 Task: Send an email with the signature Isabelle Ramirez with the subject Request for feedback on a research project and the message Please let me know if there are any changes to the project timeline. from softage.2@softage.net to softage.4@softage.net with an attached image file Email_header_image.jpg and move the email from Sent Items to the folder Holiday cards
Action: Mouse moved to (784, 472)
Screenshot: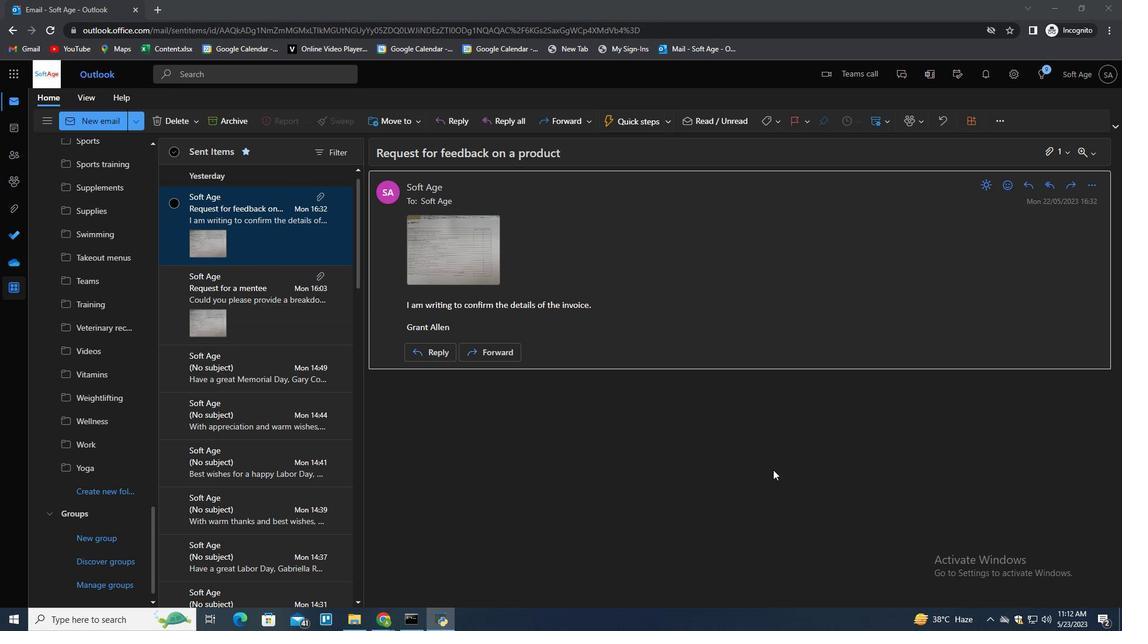 
Action: Mouse pressed left at (784, 472)
Screenshot: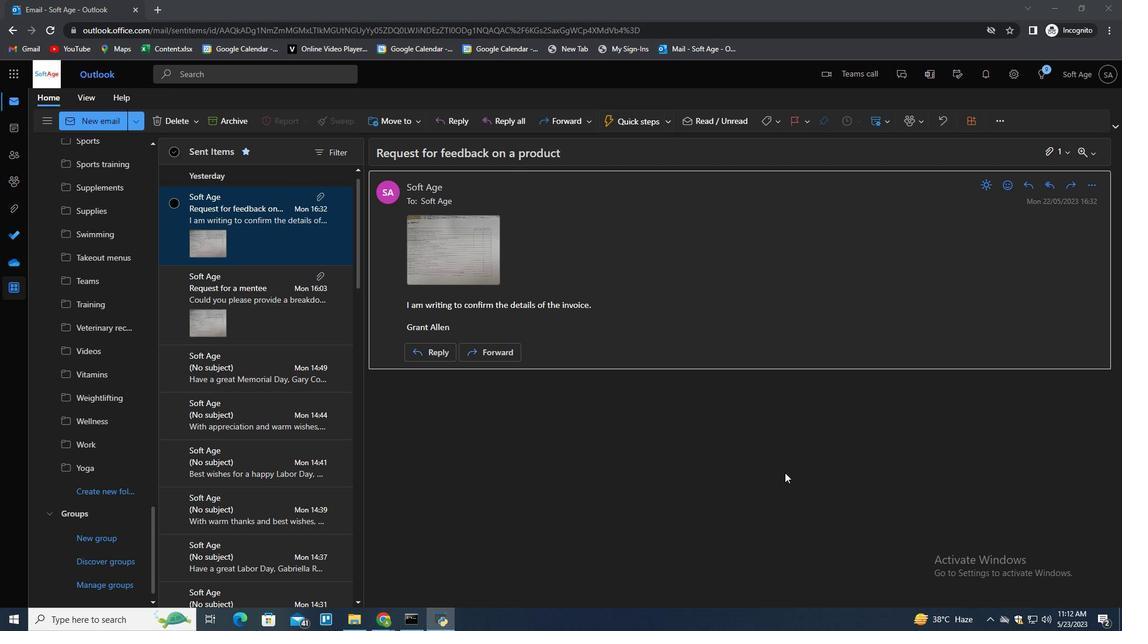 
Action: Key pressed n
Screenshot: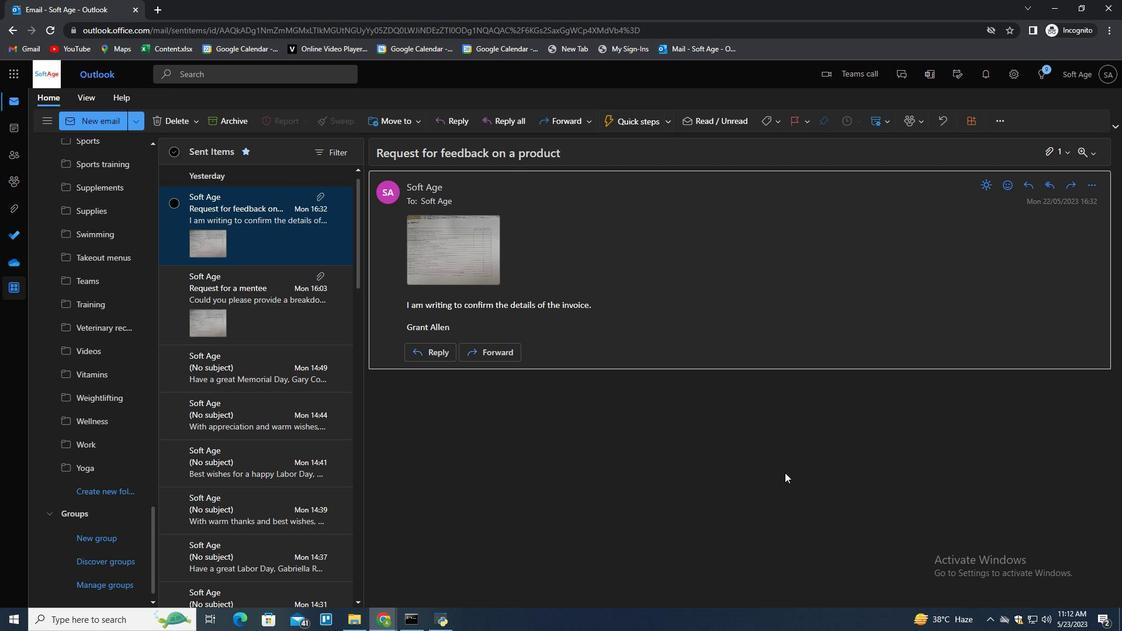 
Action: Mouse moved to (793, 123)
Screenshot: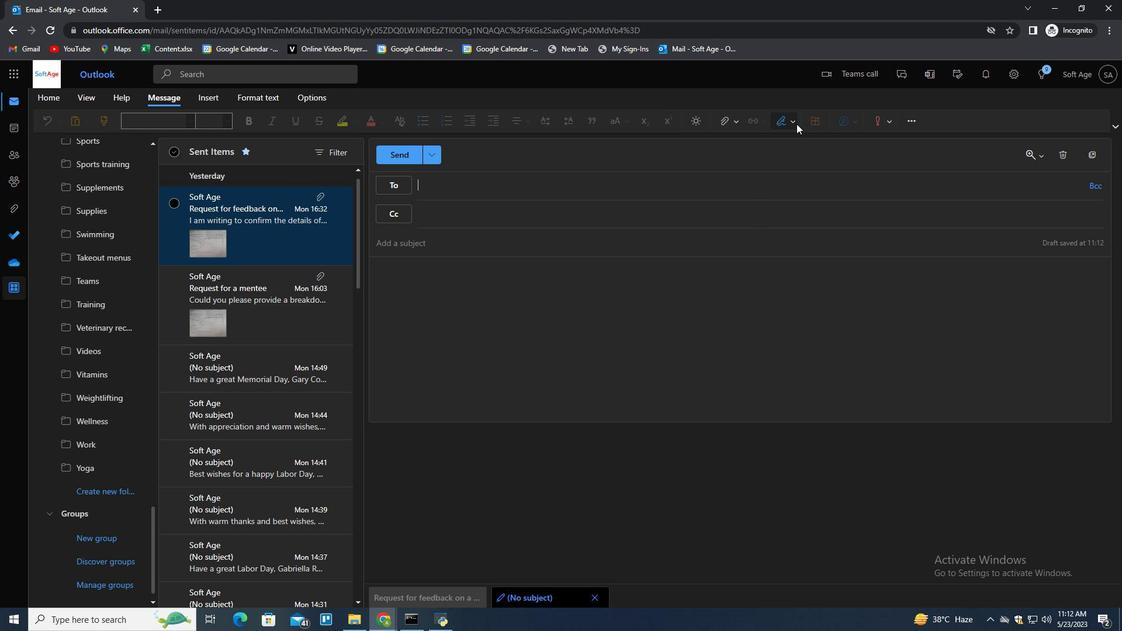 
Action: Mouse pressed left at (793, 123)
Screenshot: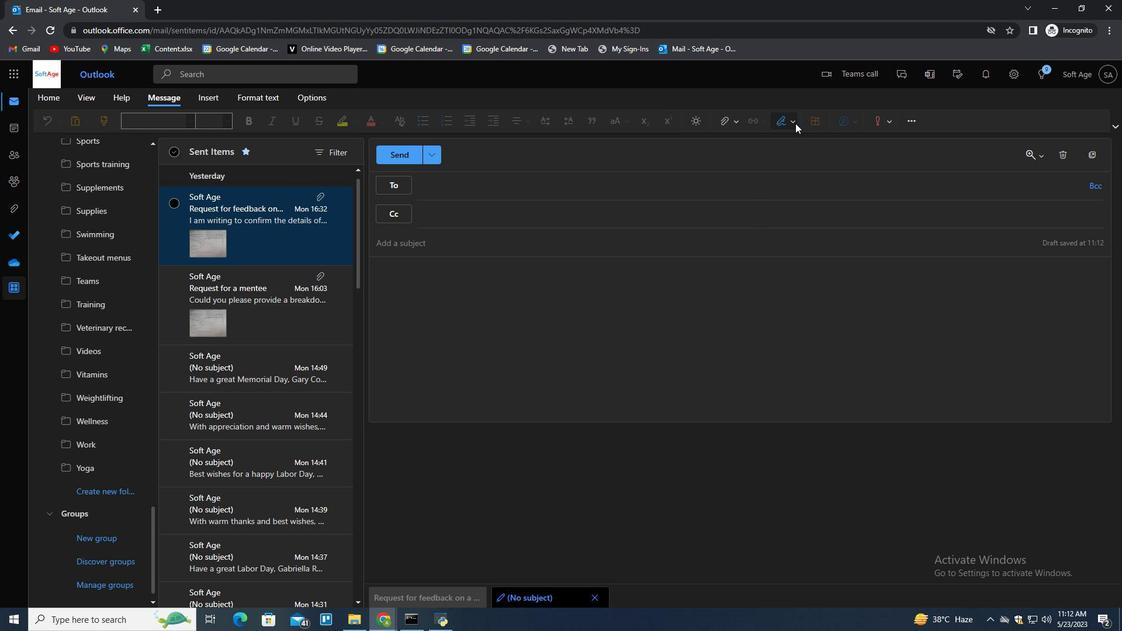 
Action: Mouse moved to (769, 168)
Screenshot: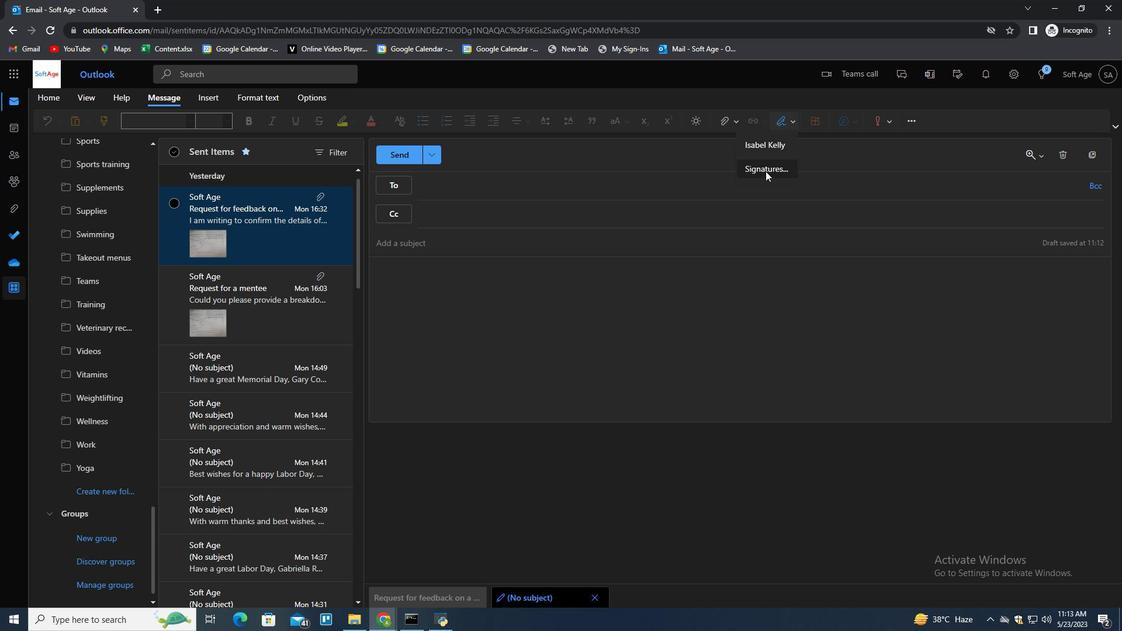 
Action: Mouse pressed left at (769, 168)
Screenshot: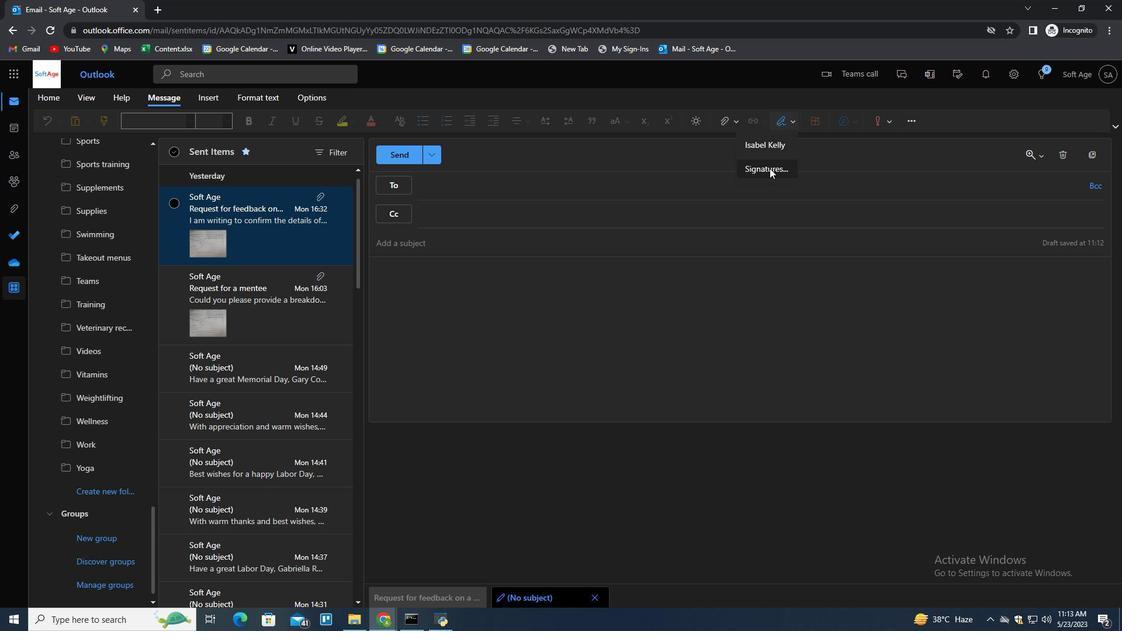 
Action: Mouse moved to (790, 207)
Screenshot: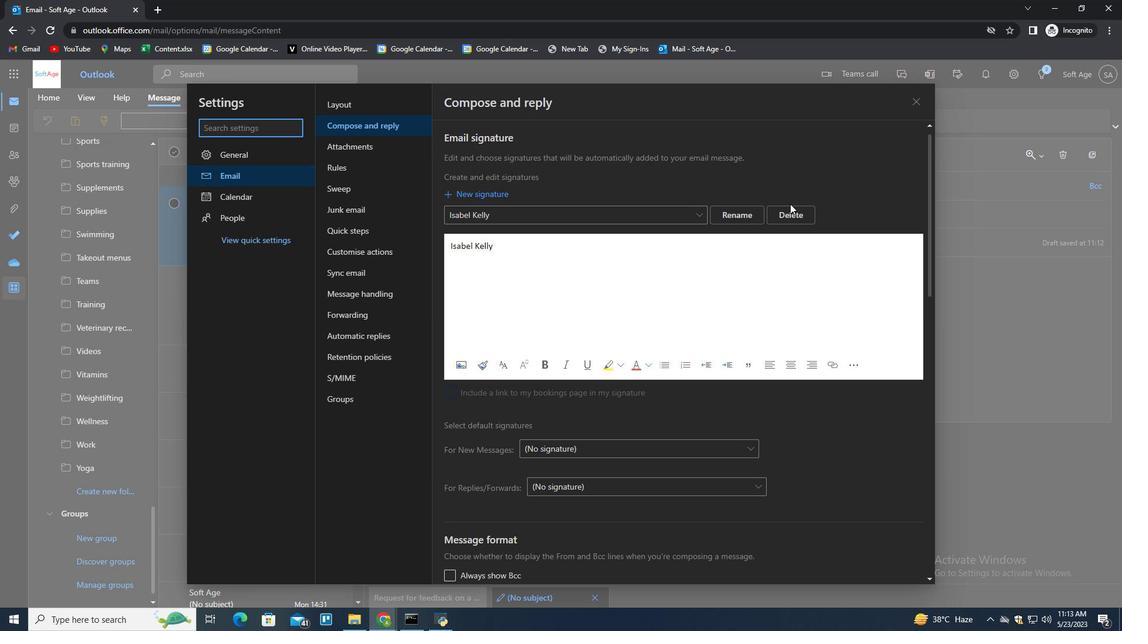 
Action: Mouse pressed left at (790, 207)
Screenshot: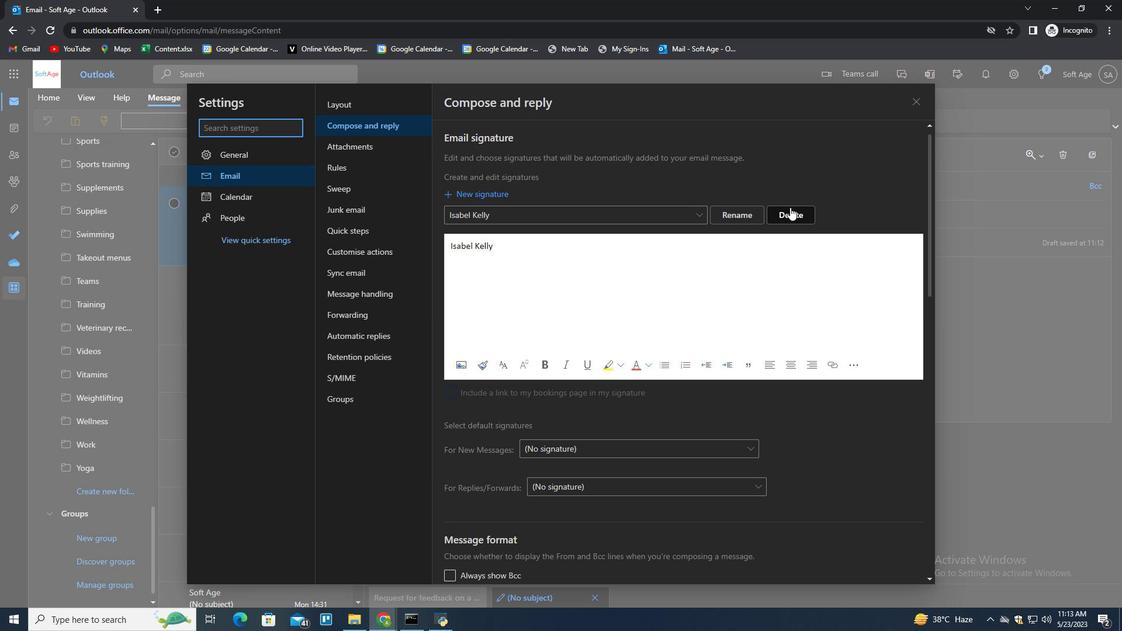
Action: Mouse moved to (790, 210)
Screenshot: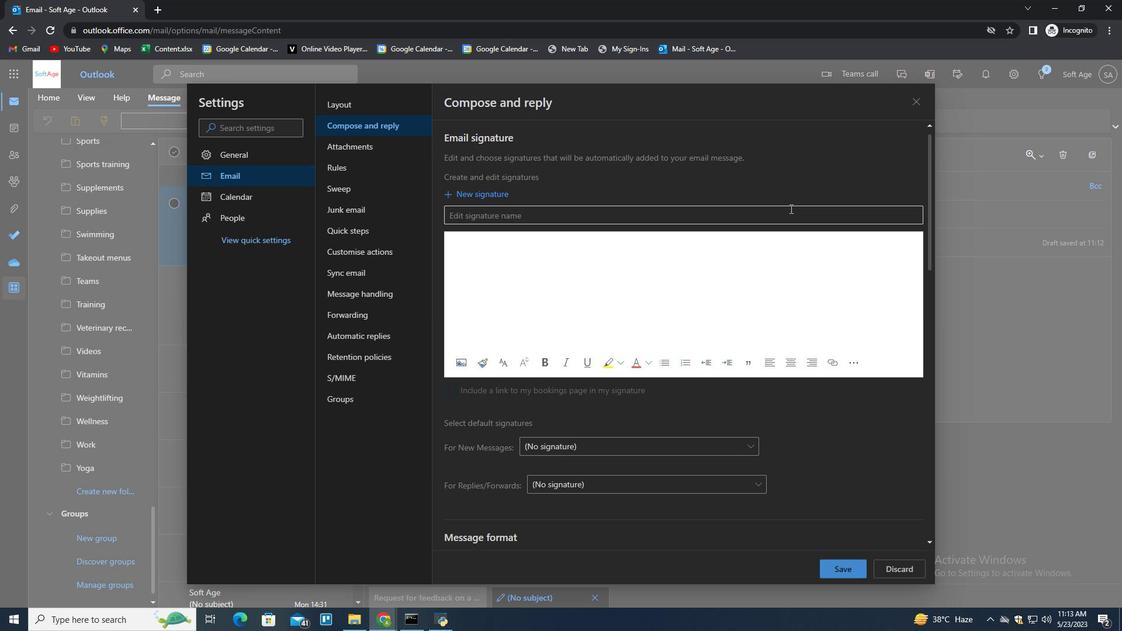 
Action: Mouse pressed left at (790, 210)
Screenshot: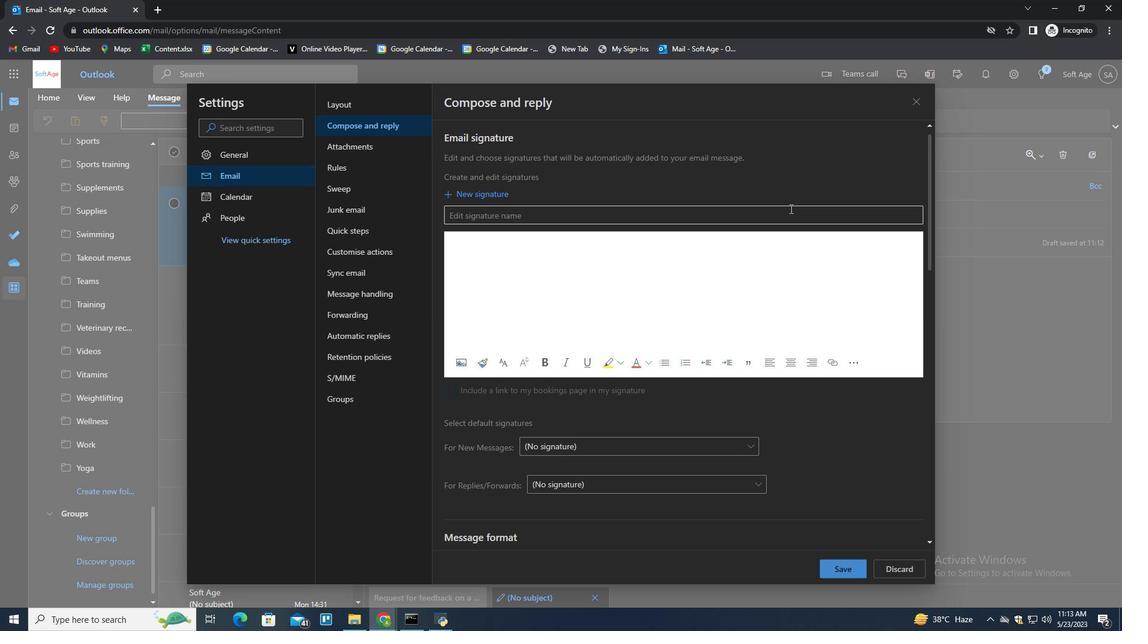 
Action: Key pressed <Key.shift>Isabelle<Key.space><Key.shift>Ramirez<Key.caps_lock><Key.caps_lock><Key.tab><Key.shift>Isabelle<Key.space><Key.shift>Ramirez
Screenshot: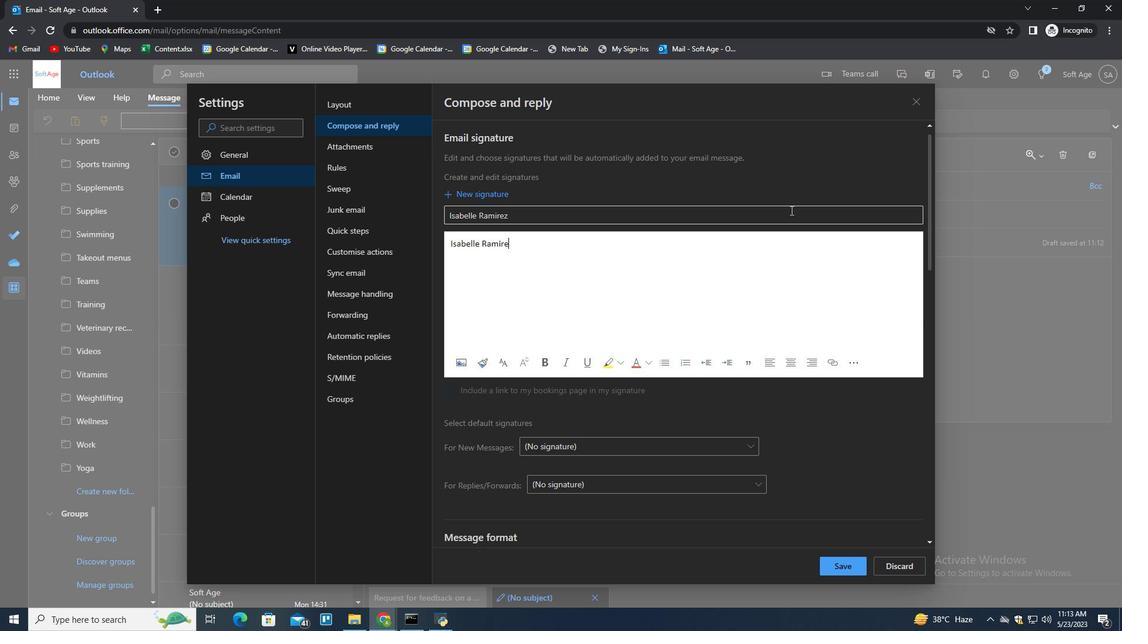 
Action: Mouse moved to (840, 559)
Screenshot: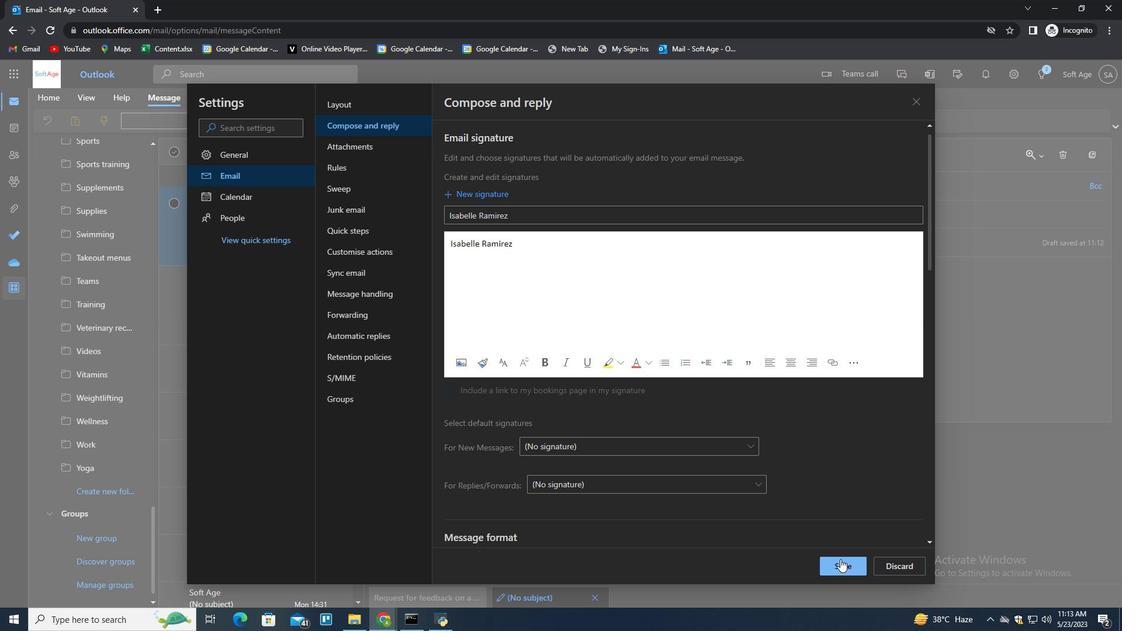 
Action: Mouse pressed left at (840, 559)
Screenshot: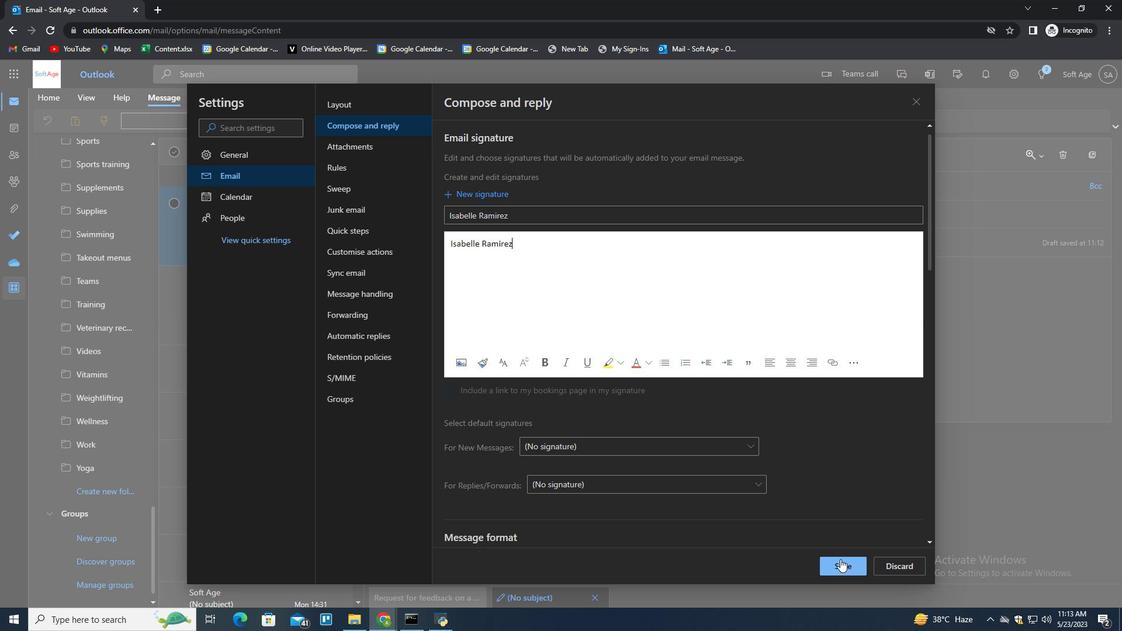 
Action: Mouse moved to (995, 353)
Screenshot: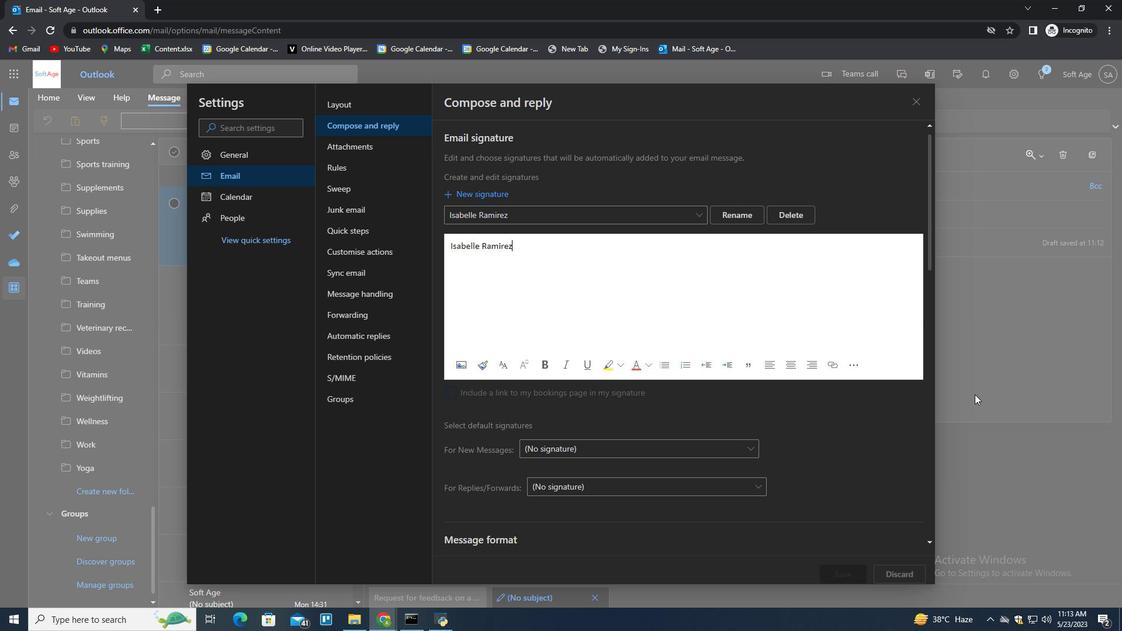 
Action: Mouse pressed left at (995, 353)
Screenshot: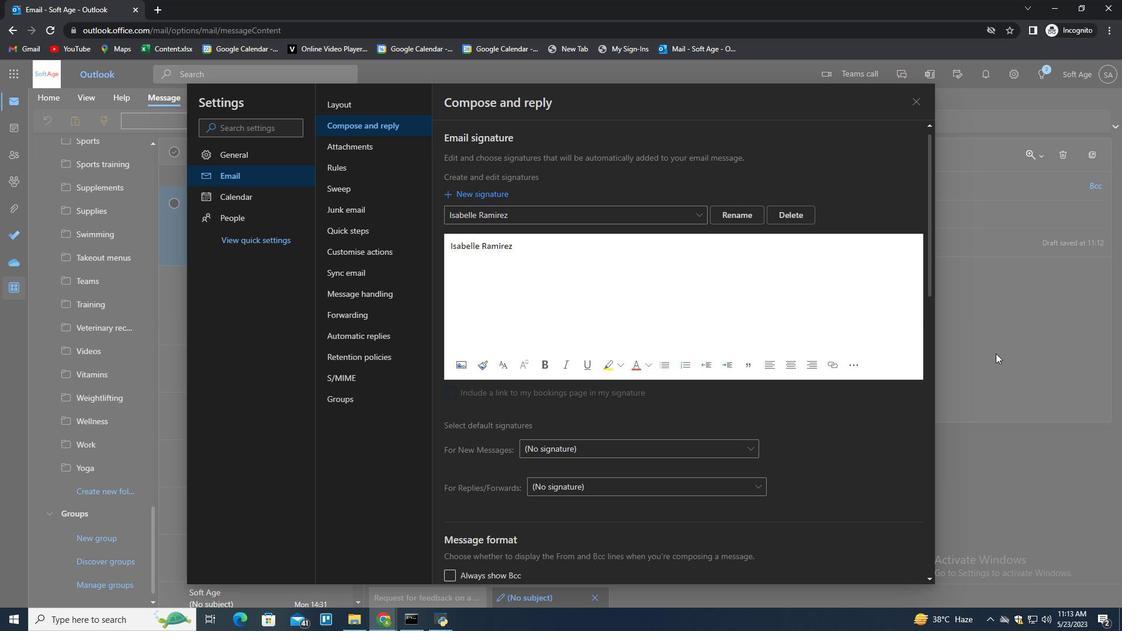 
Action: Mouse moved to (790, 121)
Screenshot: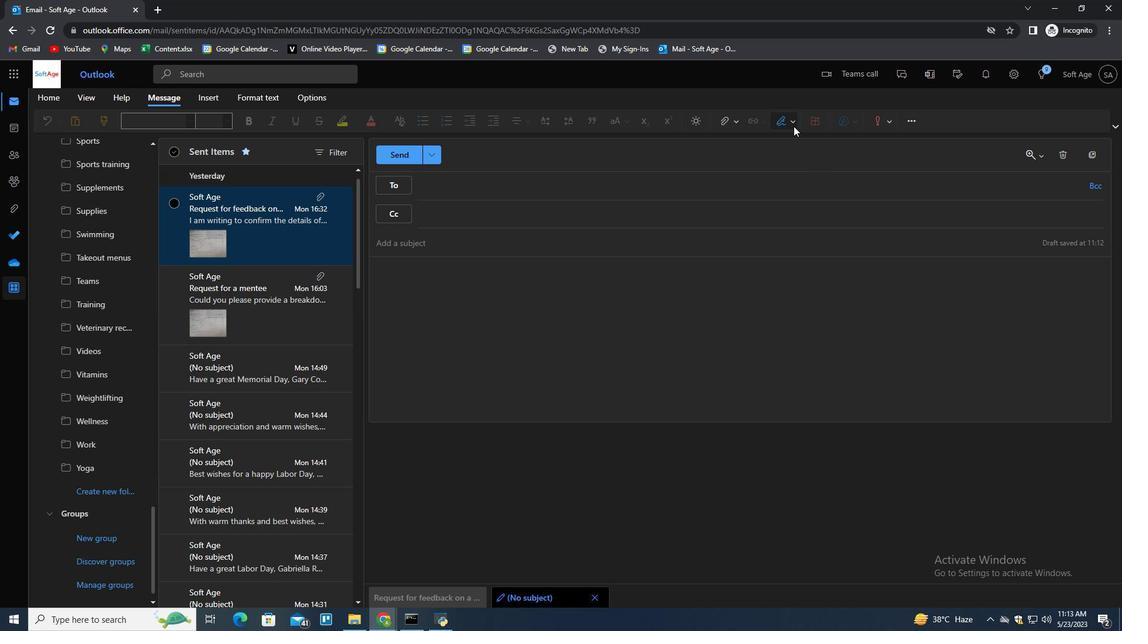 
Action: Mouse pressed left at (790, 121)
Screenshot: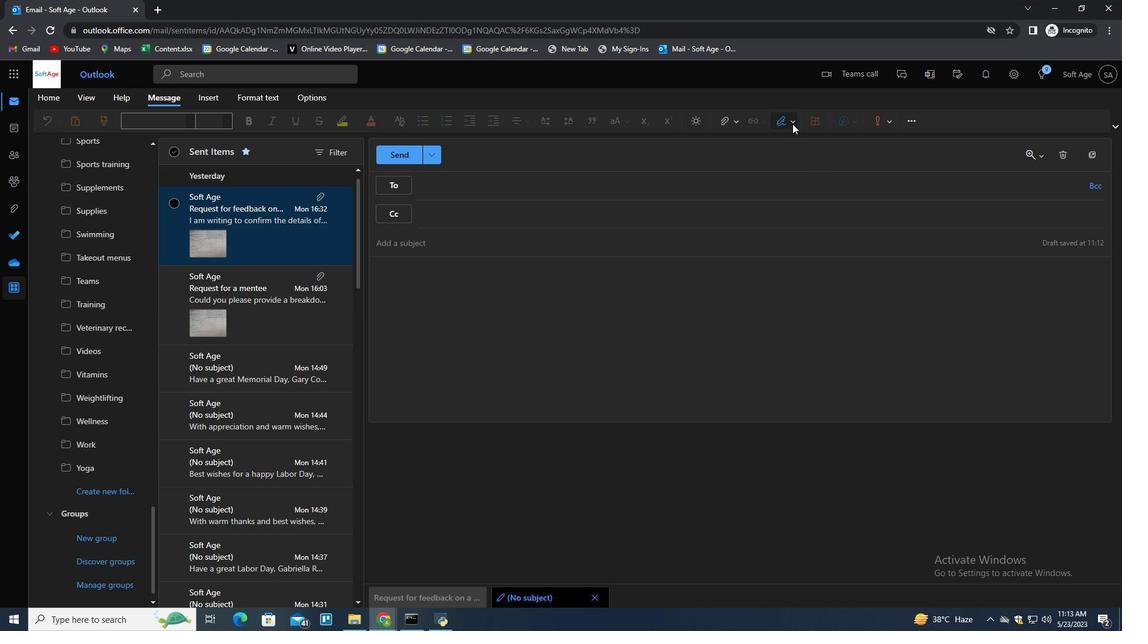 
Action: Mouse moved to (776, 140)
Screenshot: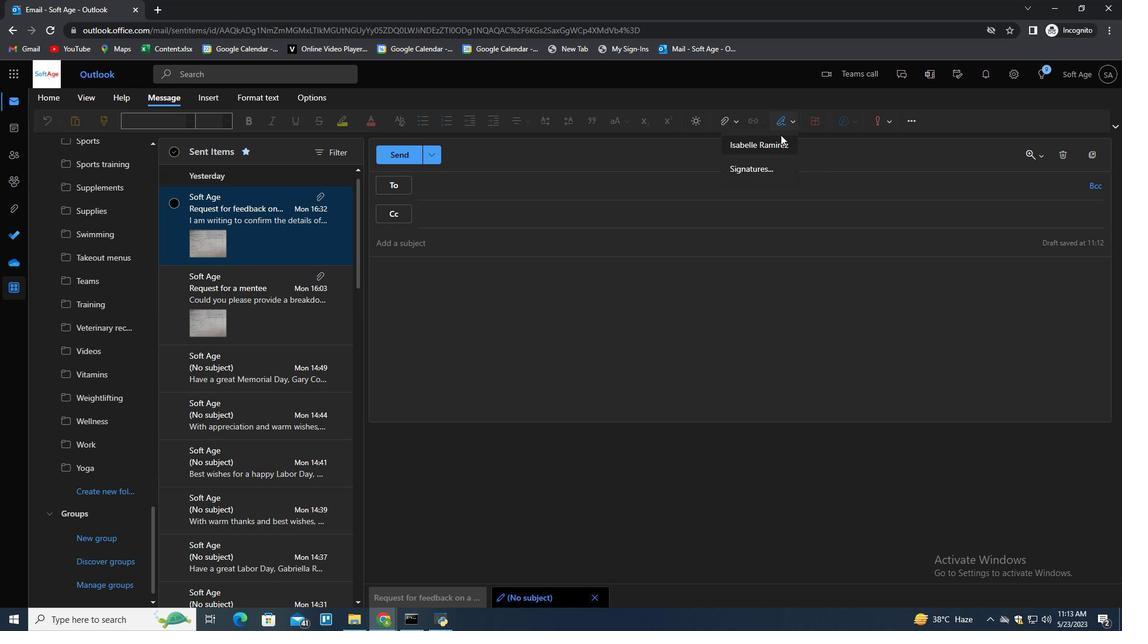 
Action: Mouse pressed left at (776, 140)
Screenshot: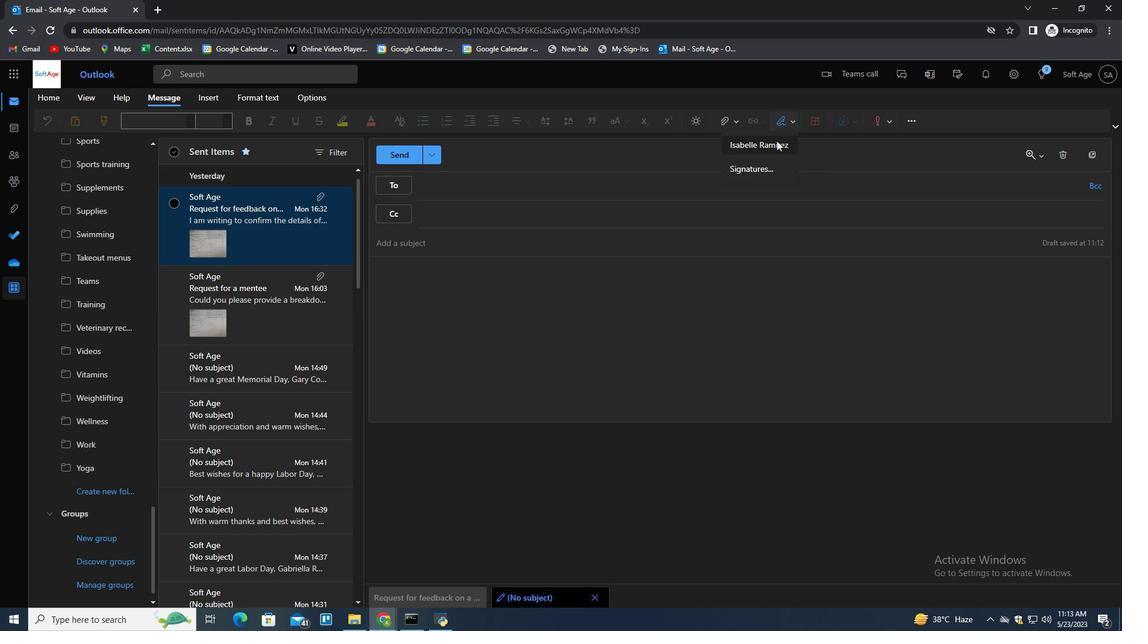 
Action: Mouse moved to (434, 240)
Screenshot: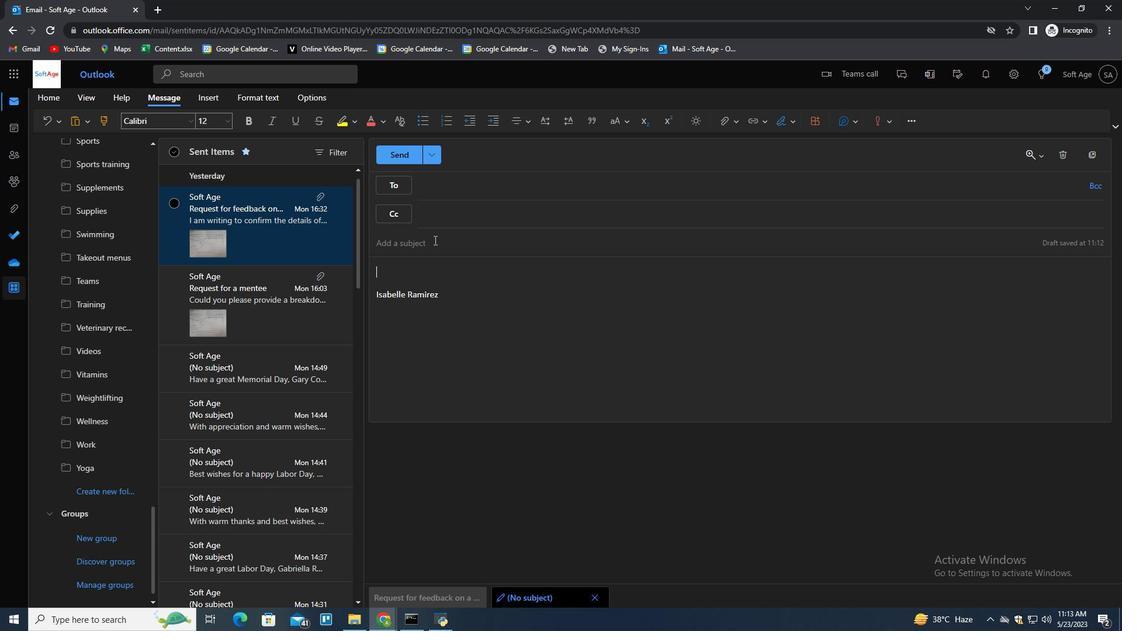 
Action: Mouse pressed left at (434, 240)
Screenshot: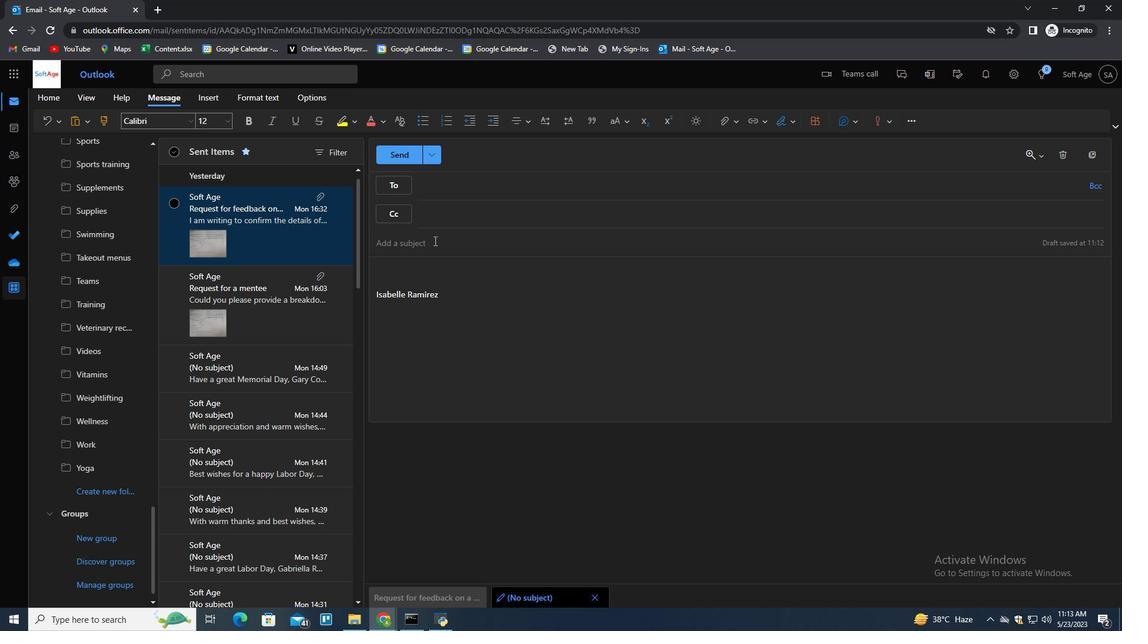 
Action: Key pressed <Key.shift>Request<Key.space>for<Key.space>feedback<Key.space>on<Key.space>a<Key.space>research<Key.space>project<Key.space>an<Key.backspace><Key.backspace><Key.backspace><Key.tab><Key.shift><Key.shift>{<Key.backspace><Key.shift>Please<Key.space>letme<Key.space><Key.backspace><Key.backspace><Key.backspace><Key.backspace>t<Key.space>me<Key.space>kknow<Key.space><Key.backspace><Key.backspace><Key.backspace><Key.backspace><Key.backspace>now<Key.space>if<Key.space>there<Key.space>are<Key.space>any<Key.space>changes<Key.space>to<Key.space>the<Key.space>project<Key.space>timeline.
Screenshot: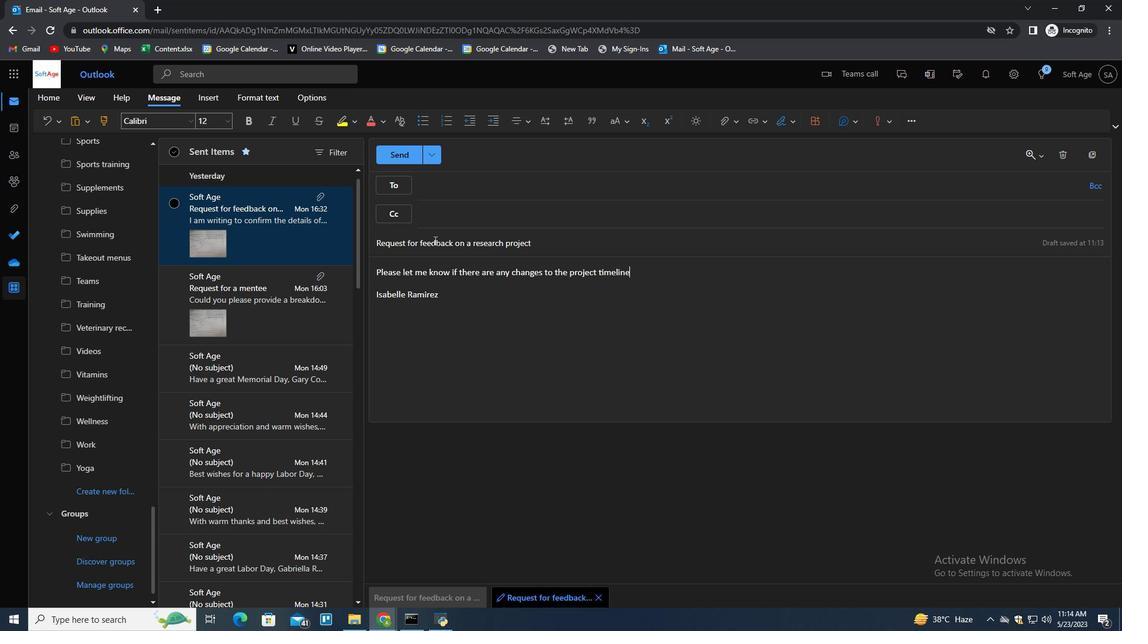 
Action: Mouse moved to (732, 117)
Screenshot: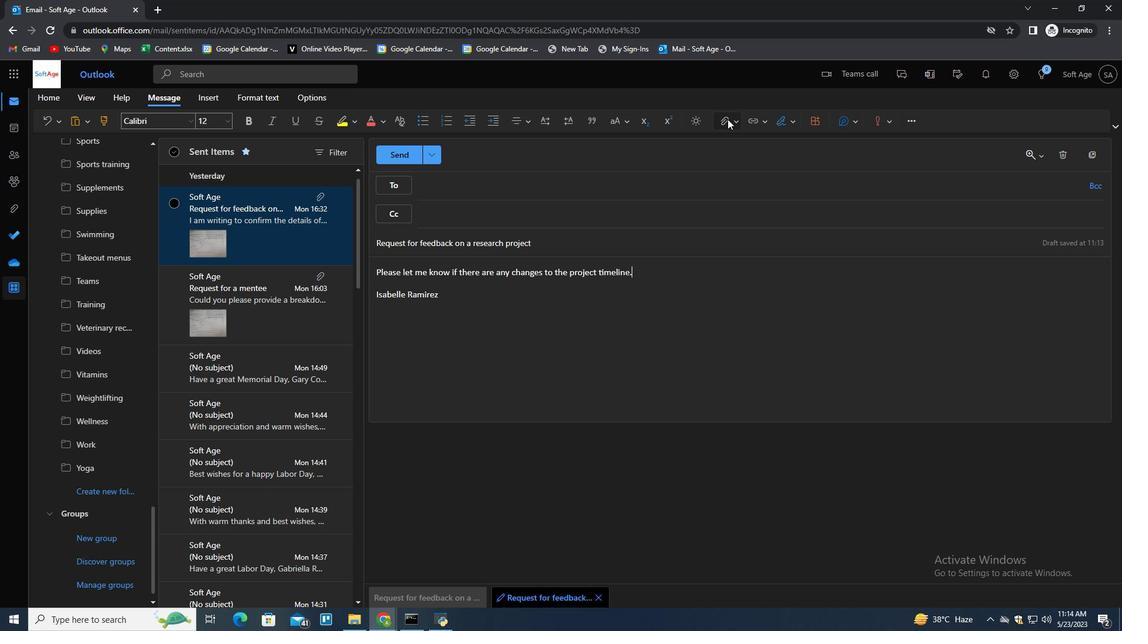 
Action: Mouse pressed left at (732, 117)
Screenshot: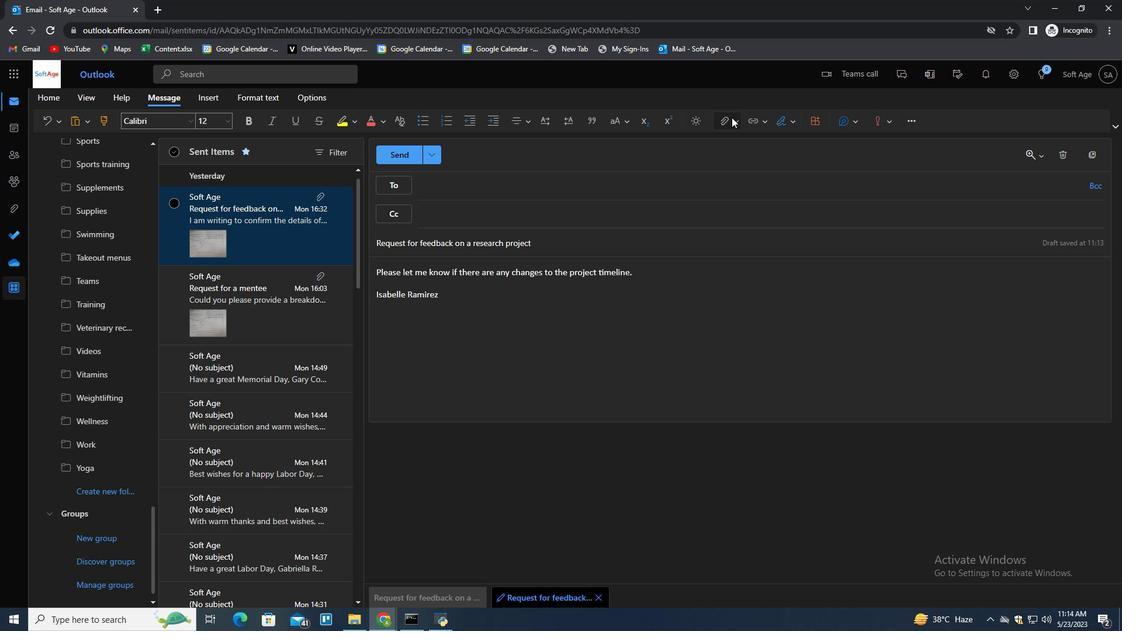 
Action: Mouse moved to (684, 144)
Screenshot: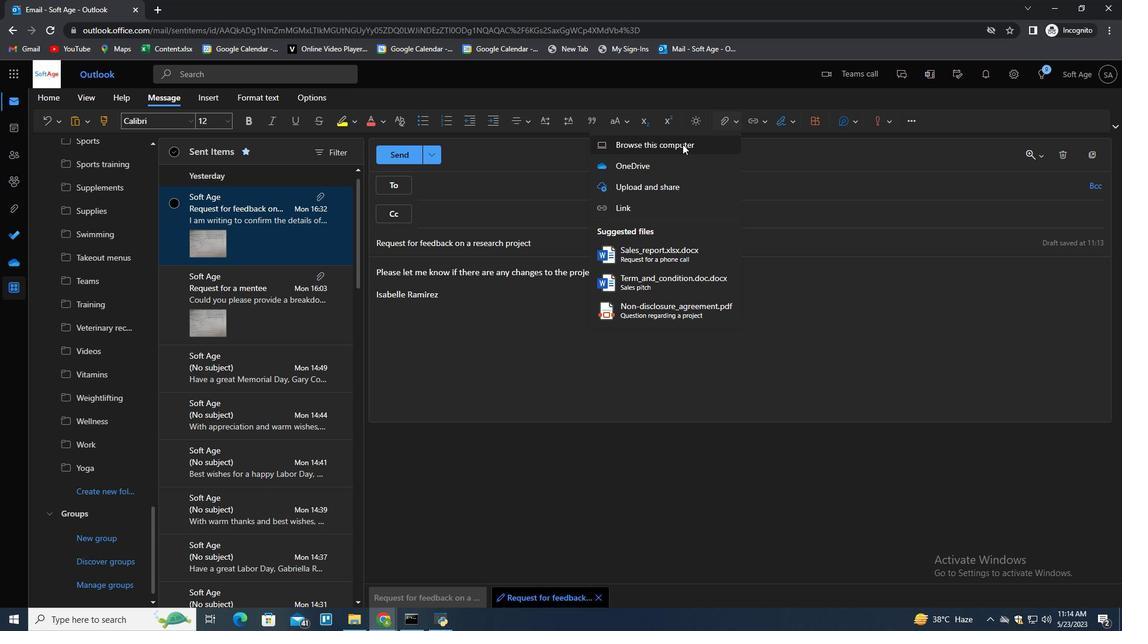 
Action: Mouse pressed left at (684, 144)
Screenshot: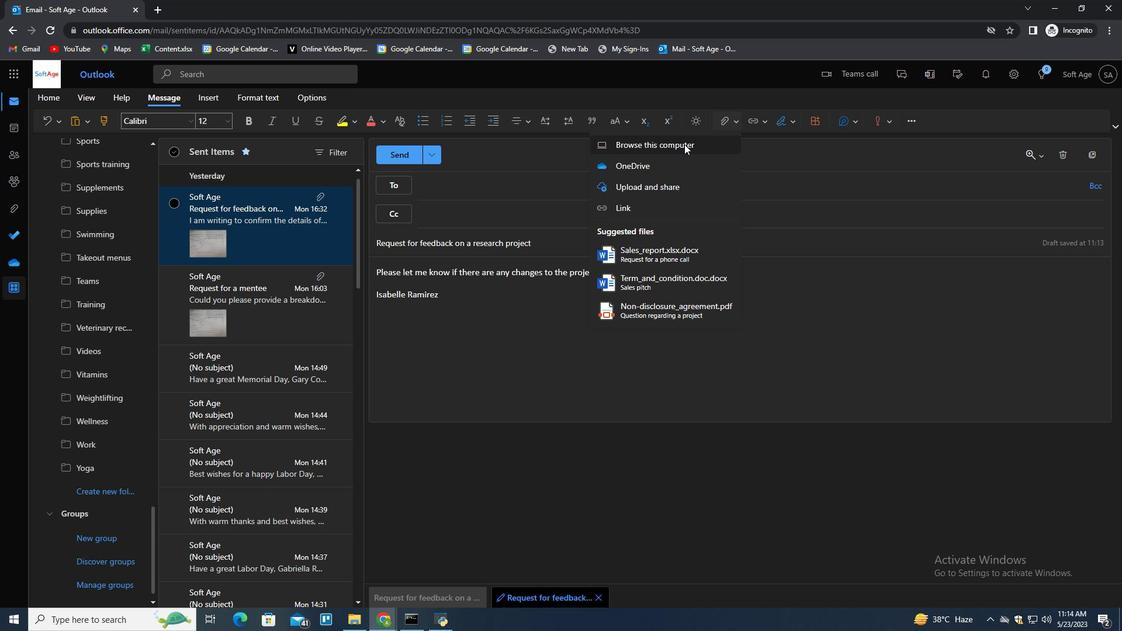 
Action: Mouse moved to (308, 165)
Screenshot: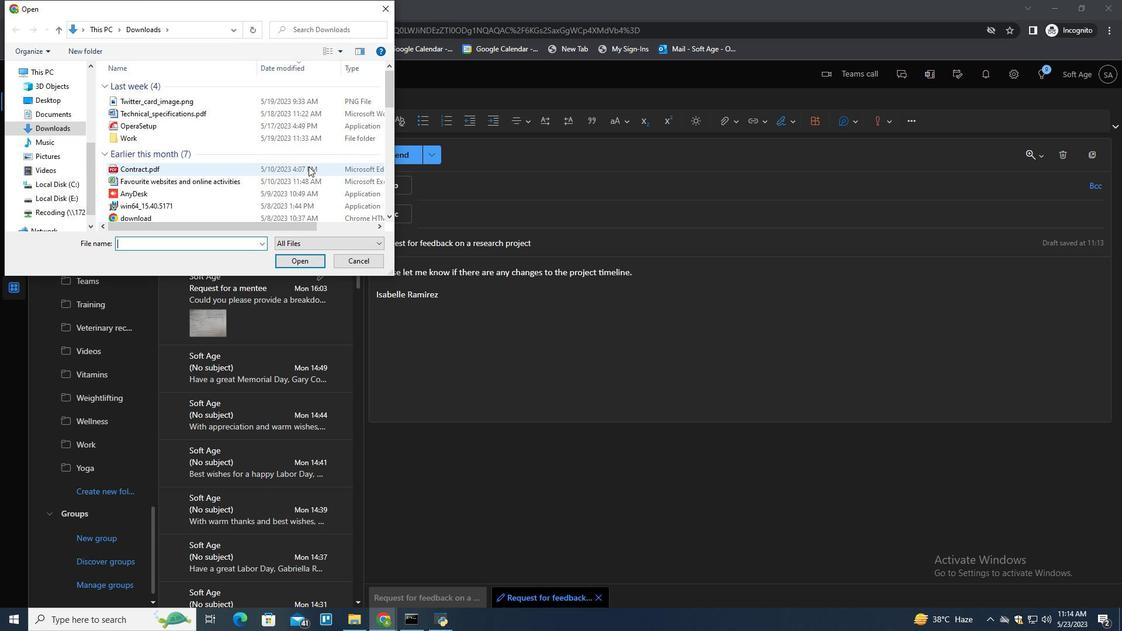 
Action: Mouse scrolled (308, 165) with delta (0, 0)
Screenshot: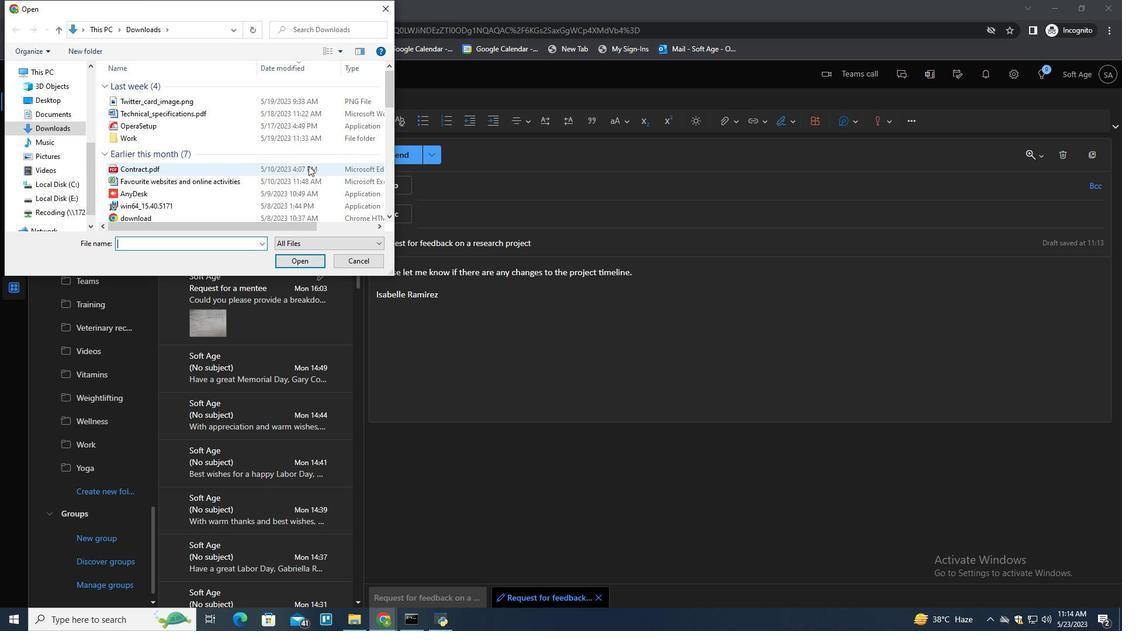 
Action: Mouse scrolled (308, 165) with delta (0, 0)
Screenshot: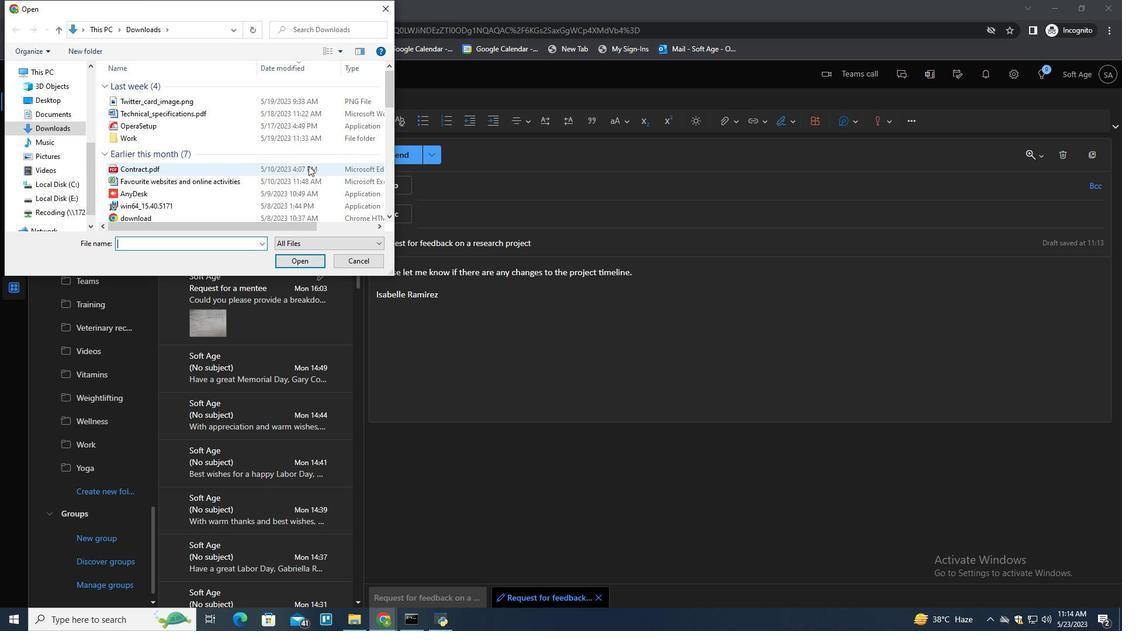 
Action: Mouse scrolled (308, 165) with delta (0, 0)
Screenshot: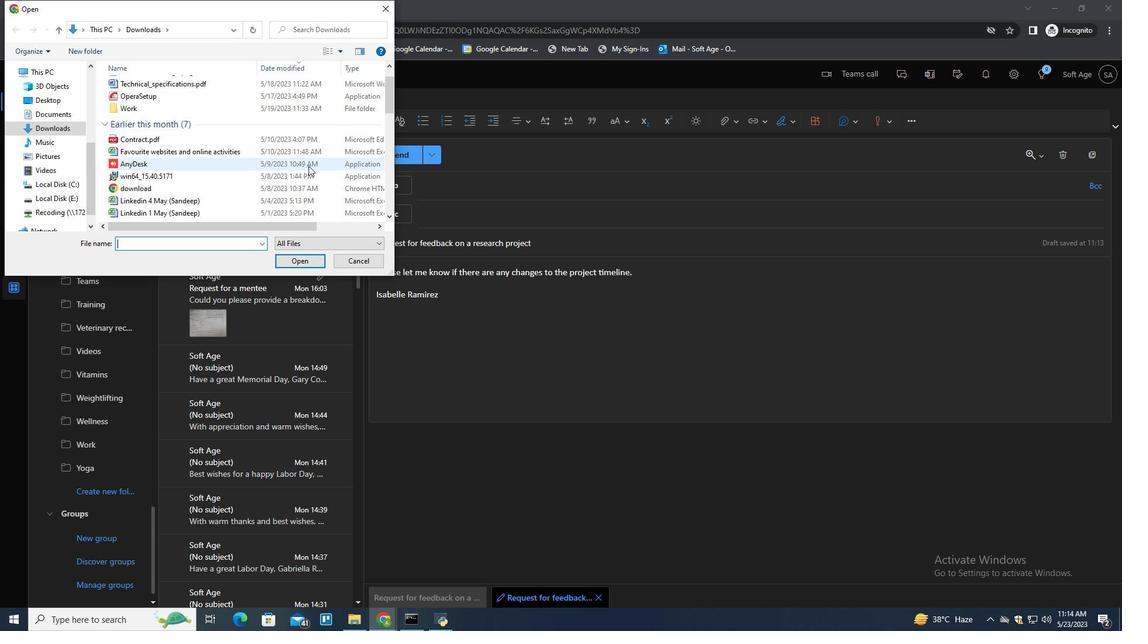 
Action: Mouse scrolled (308, 165) with delta (0, 0)
Screenshot: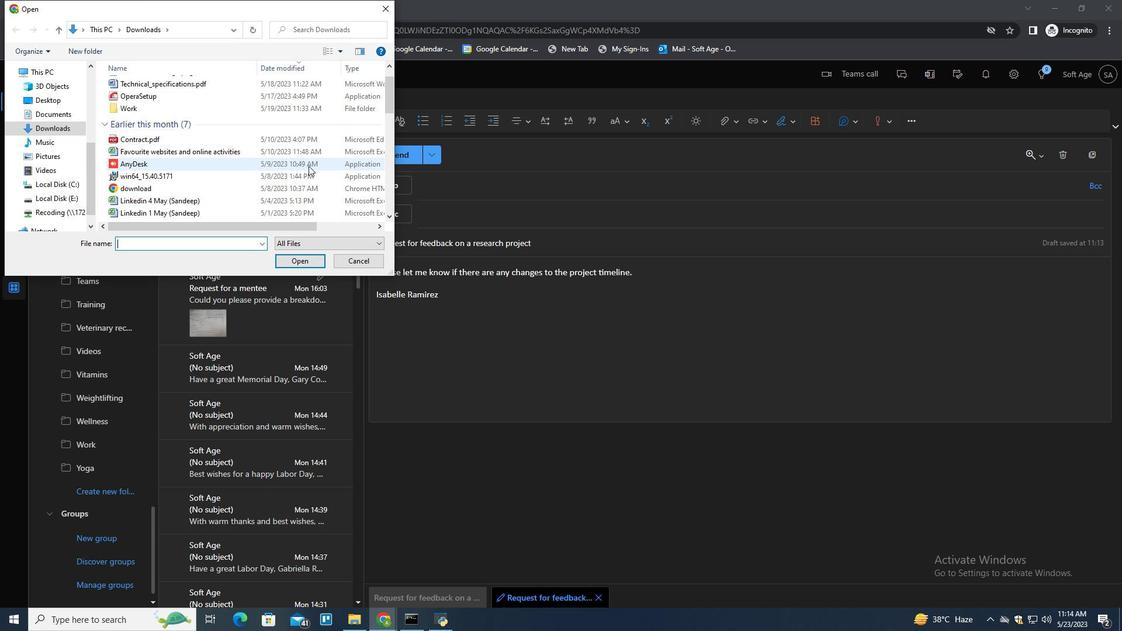 
Action: Mouse scrolled (308, 165) with delta (0, 0)
Screenshot: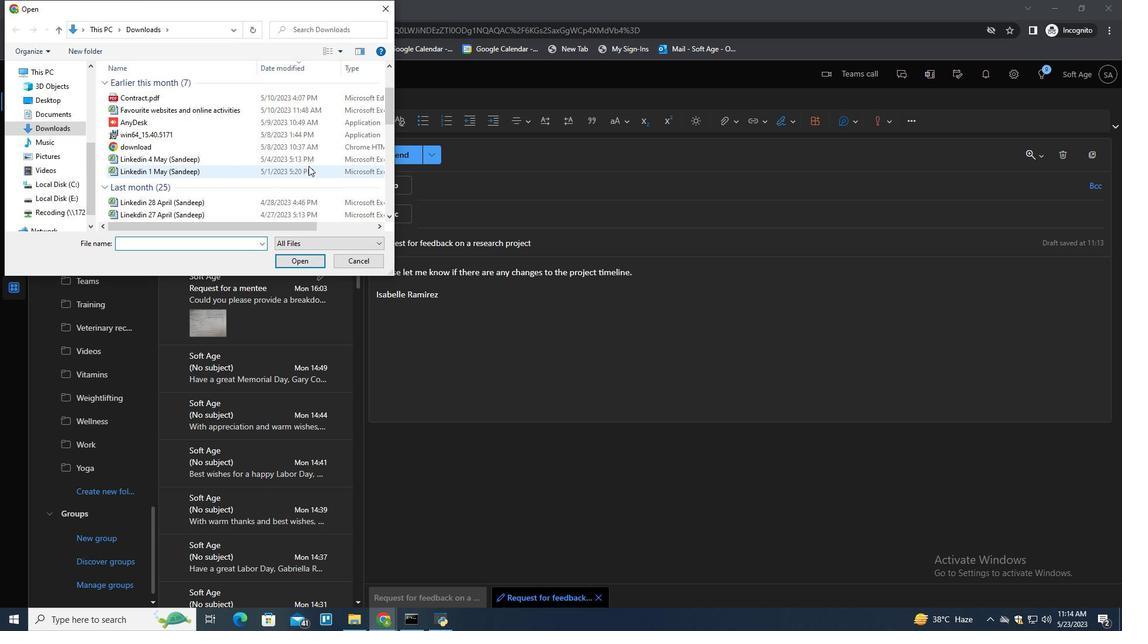 
Action: Mouse scrolled (308, 165) with delta (0, 0)
Screenshot: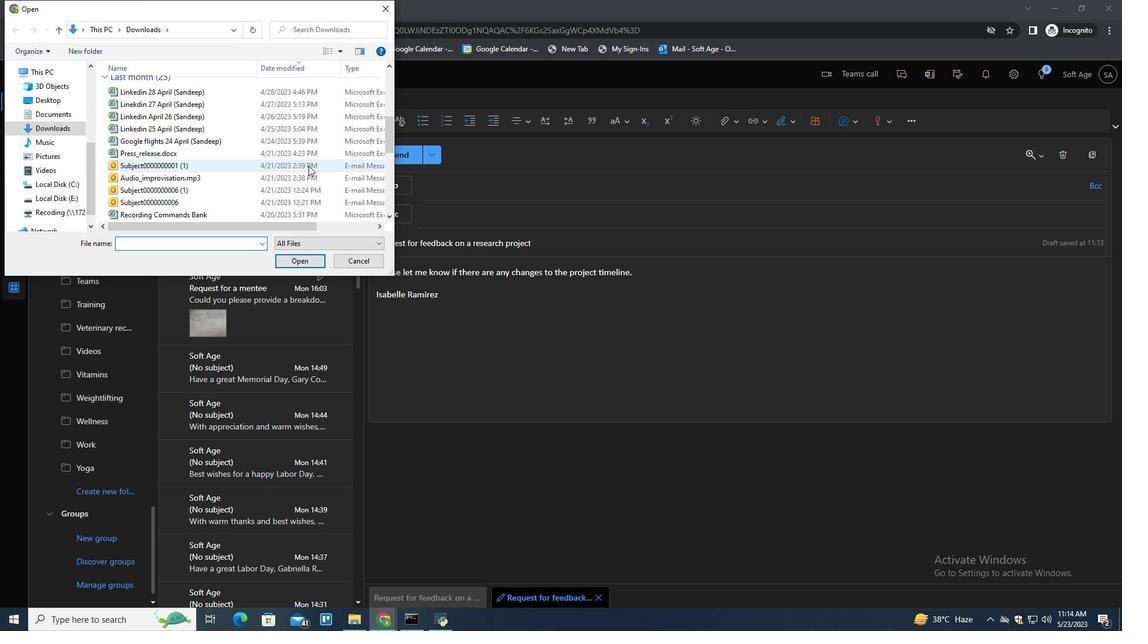 
Action: Mouse scrolled (308, 165) with delta (0, 0)
Screenshot: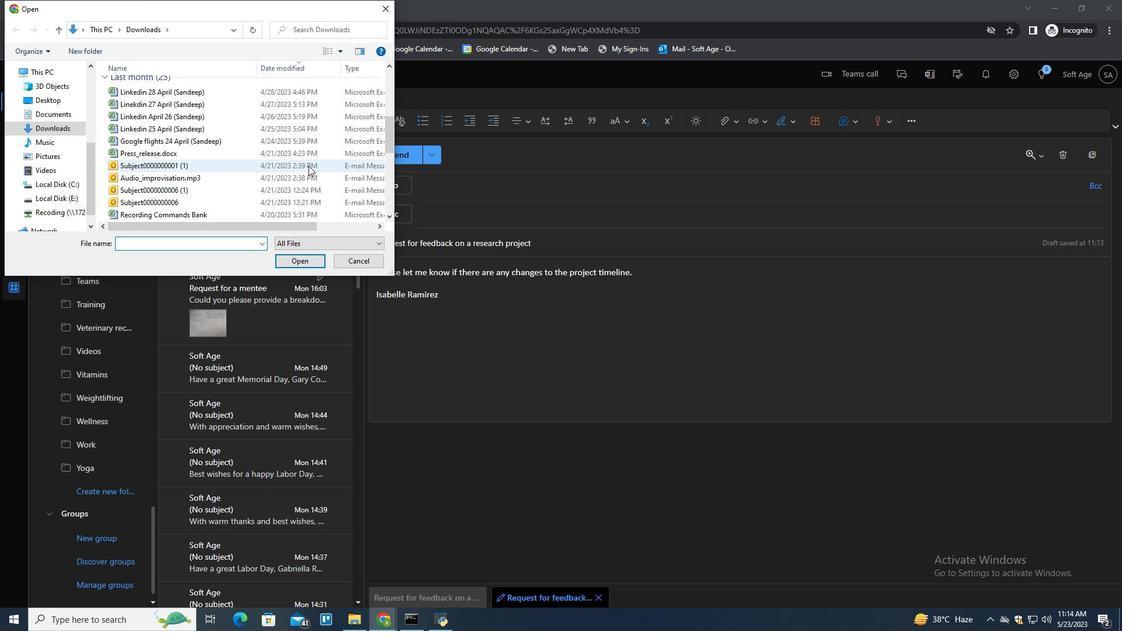 
Action: Mouse scrolled (308, 165) with delta (0, 0)
Screenshot: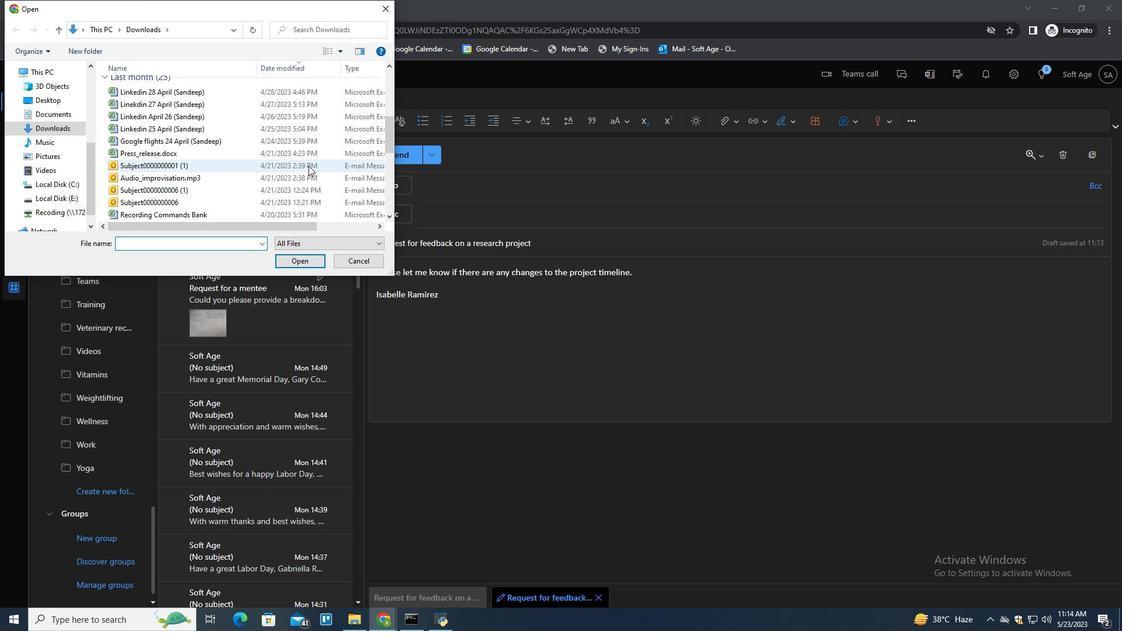 
Action: Mouse scrolled (308, 165) with delta (0, 0)
Screenshot: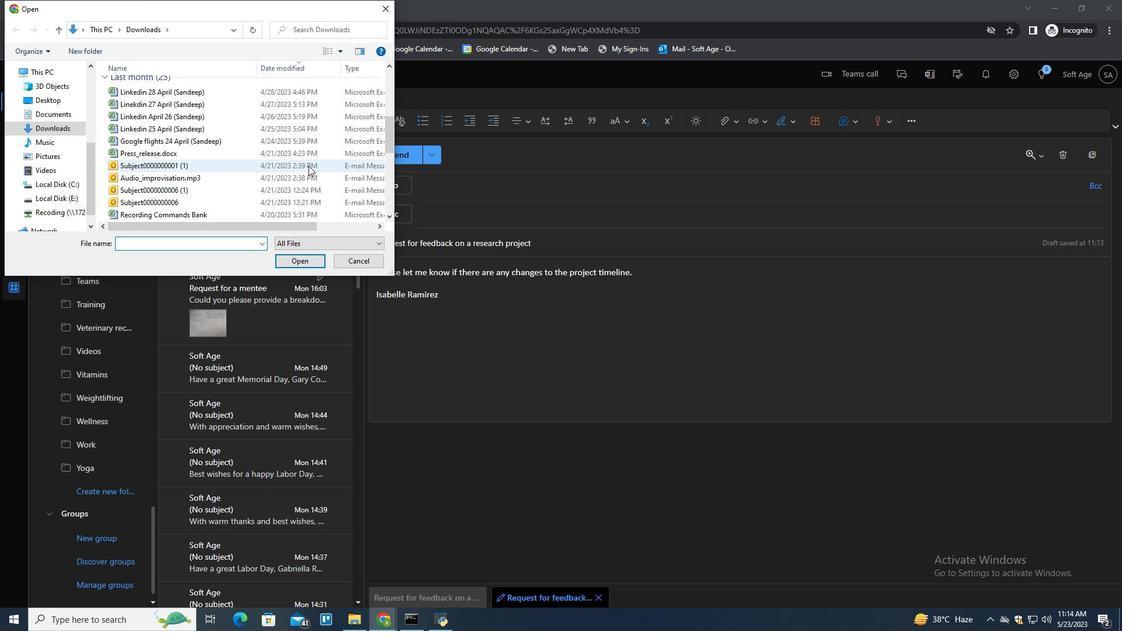 
Action: Mouse scrolled (308, 165) with delta (0, 0)
Screenshot: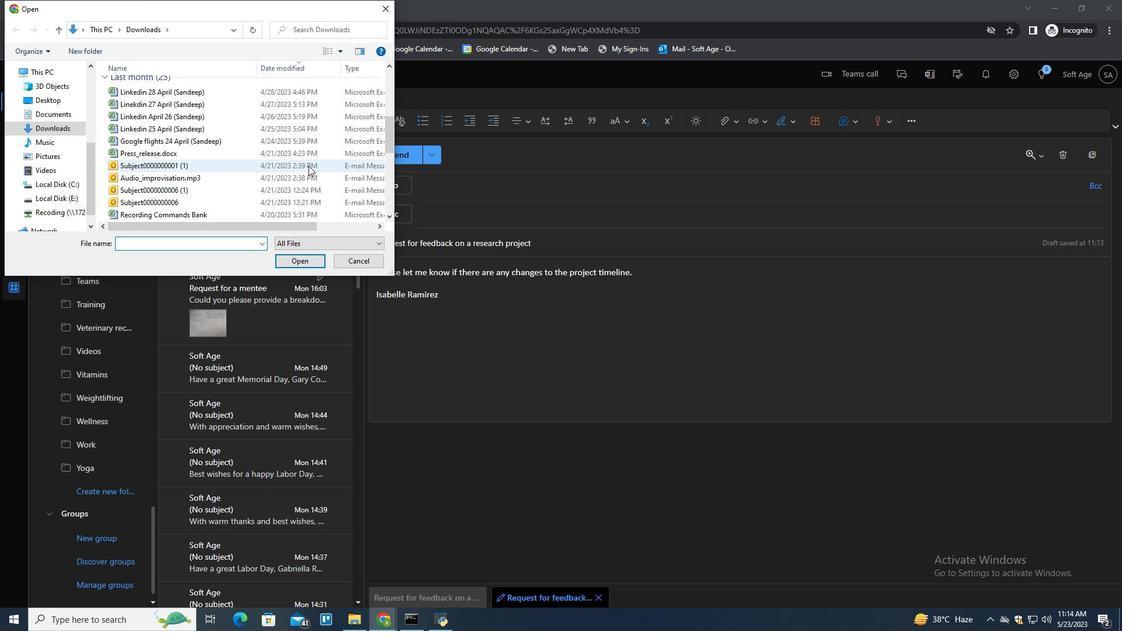 
Action: Mouse scrolled (308, 165) with delta (0, 0)
Screenshot: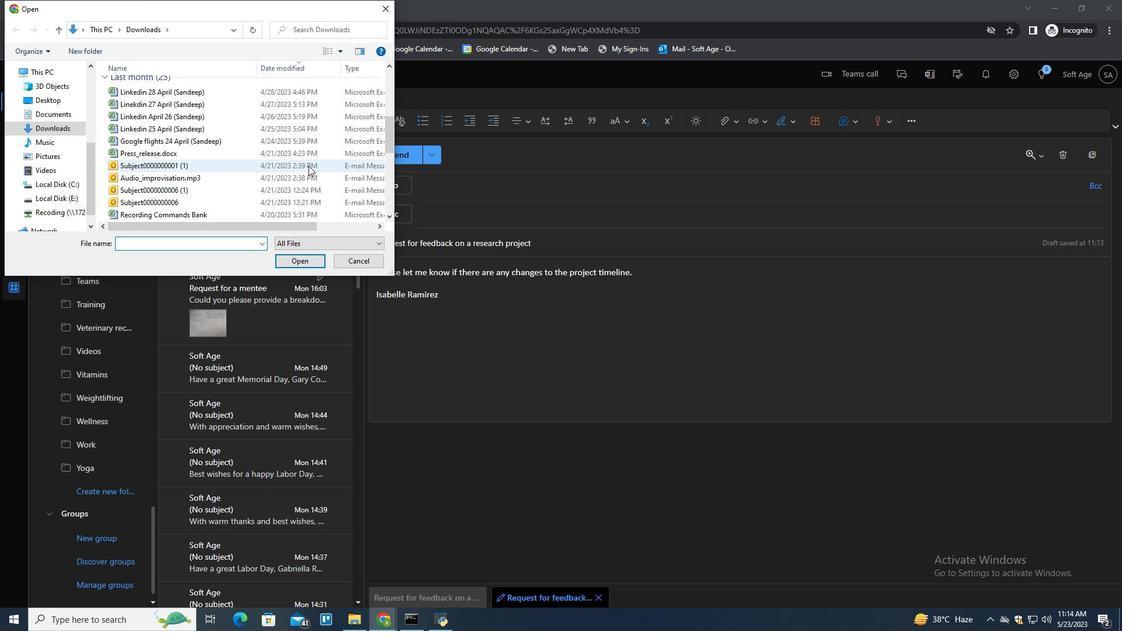 
Action: Mouse moved to (308, 165)
Screenshot: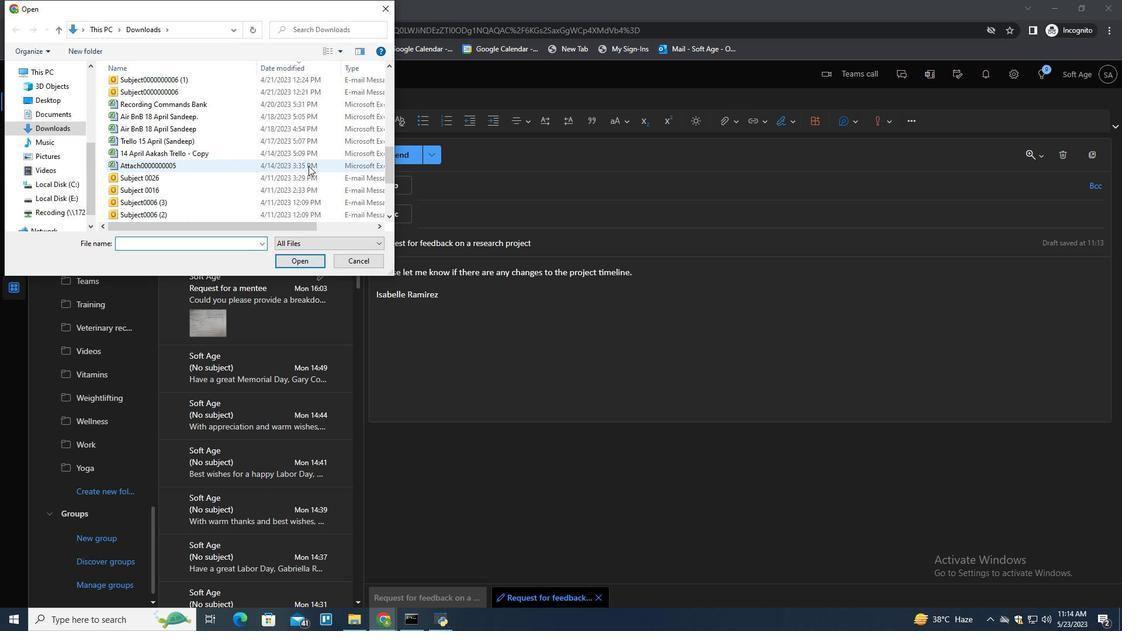 
Action: Mouse scrolled (308, 165) with delta (0, 0)
Screenshot: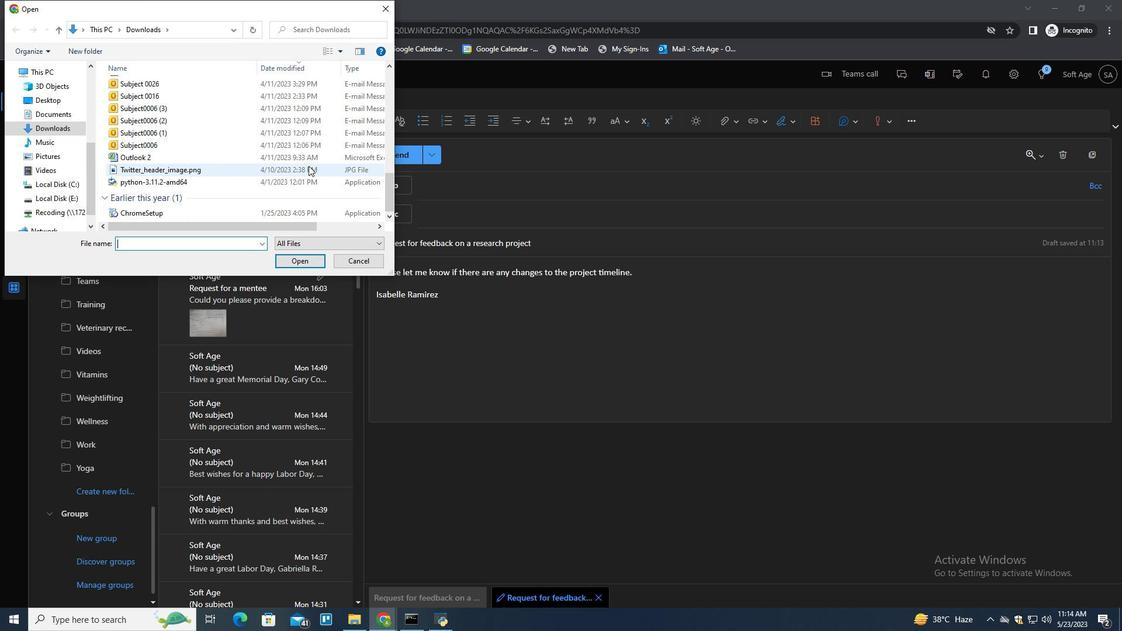 
Action: Mouse scrolled (308, 165) with delta (0, 0)
Screenshot: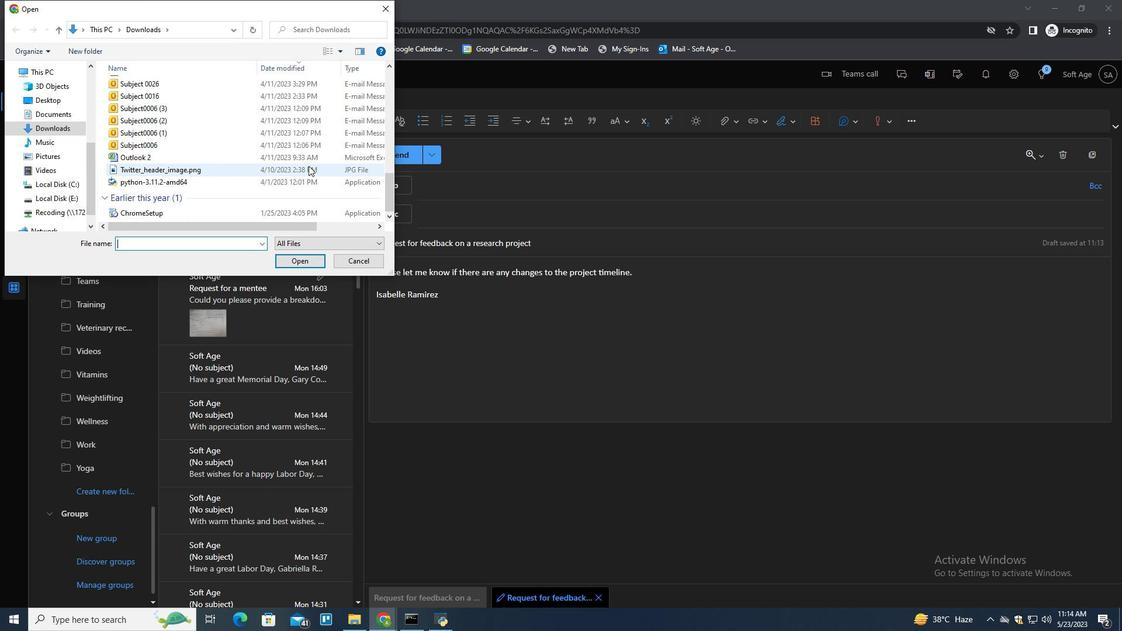 
Action: Mouse scrolled (308, 165) with delta (0, 0)
Screenshot: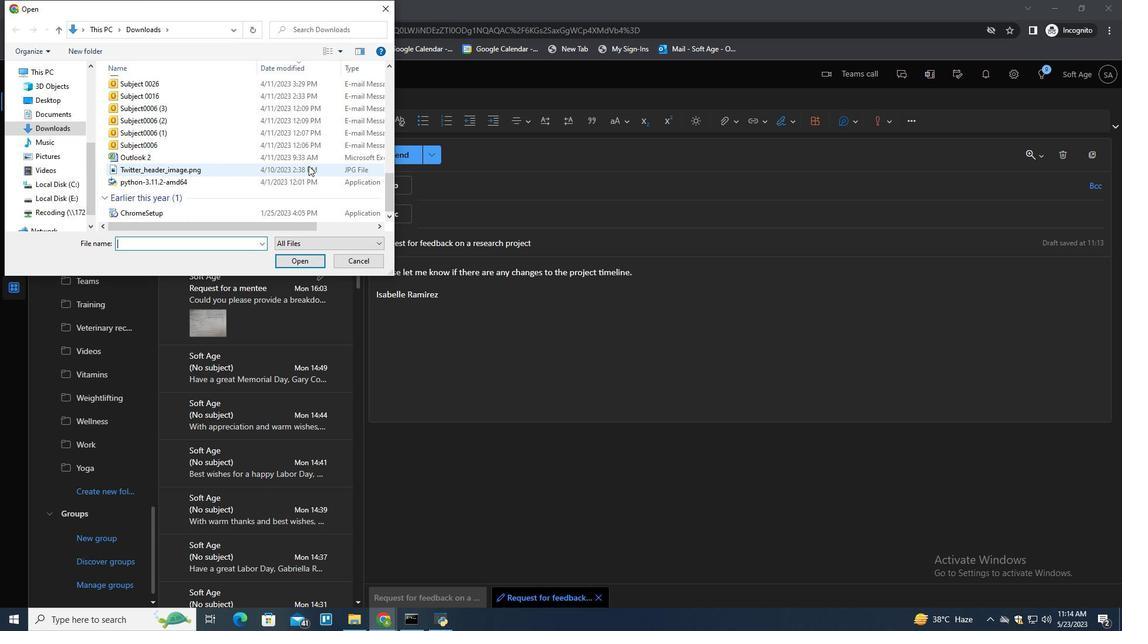 
Action: Mouse scrolled (308, 165) with delta (0, 0)
Screenshot: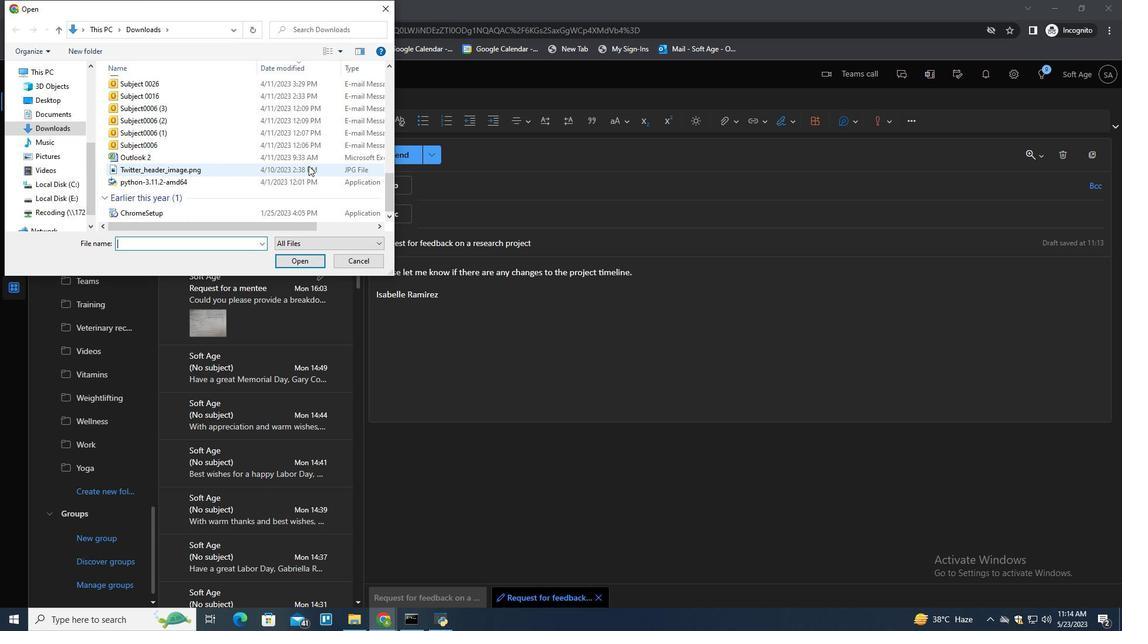 
Action: Mouse scrolled (308, 165) with delta (0, 0)
Screenshot: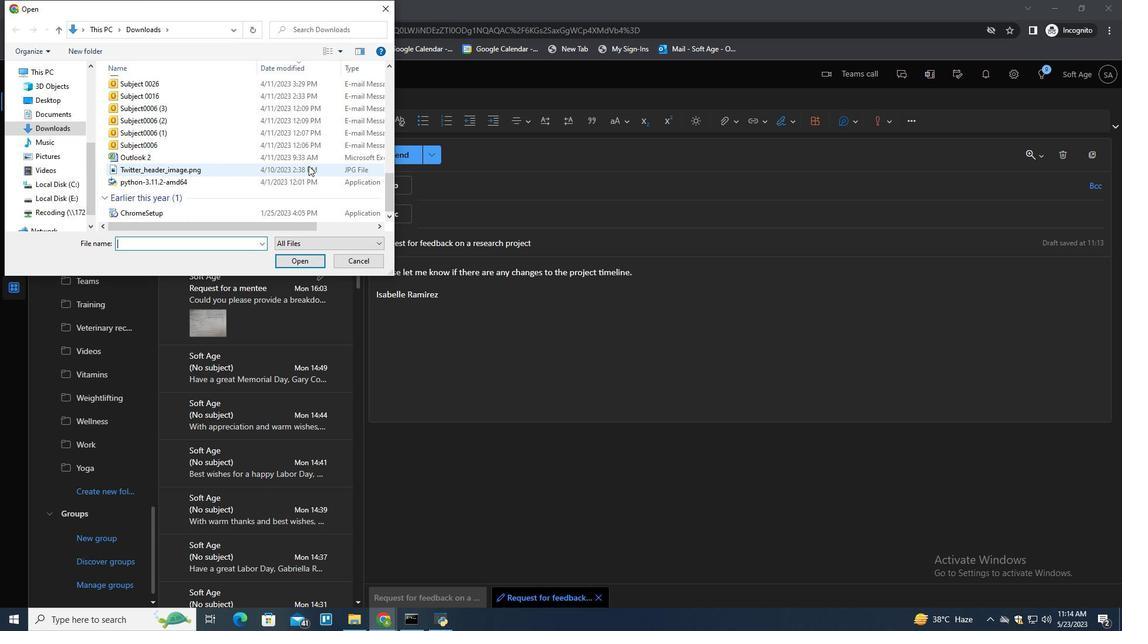 
Action: Mouse scrolled (308, 165) with delta (0, 0)
Screenshot: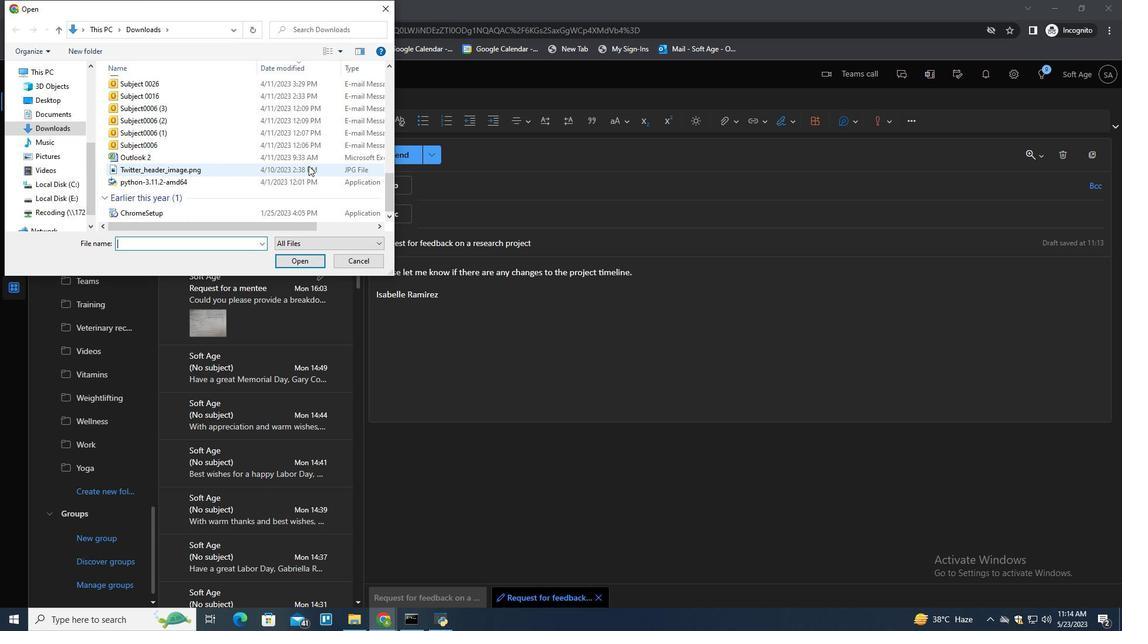 
Action: Mouse scrolled (308, 165) with delta (0, 0)
Screenshot: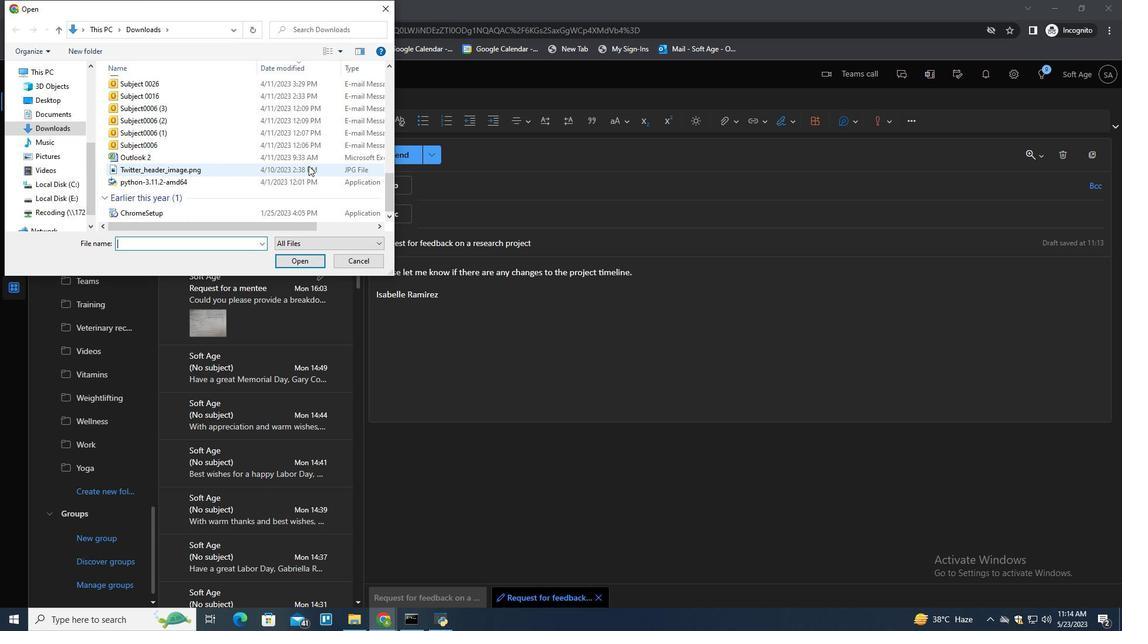 
Action: Mouse moved to (237, 165)
Screenshot: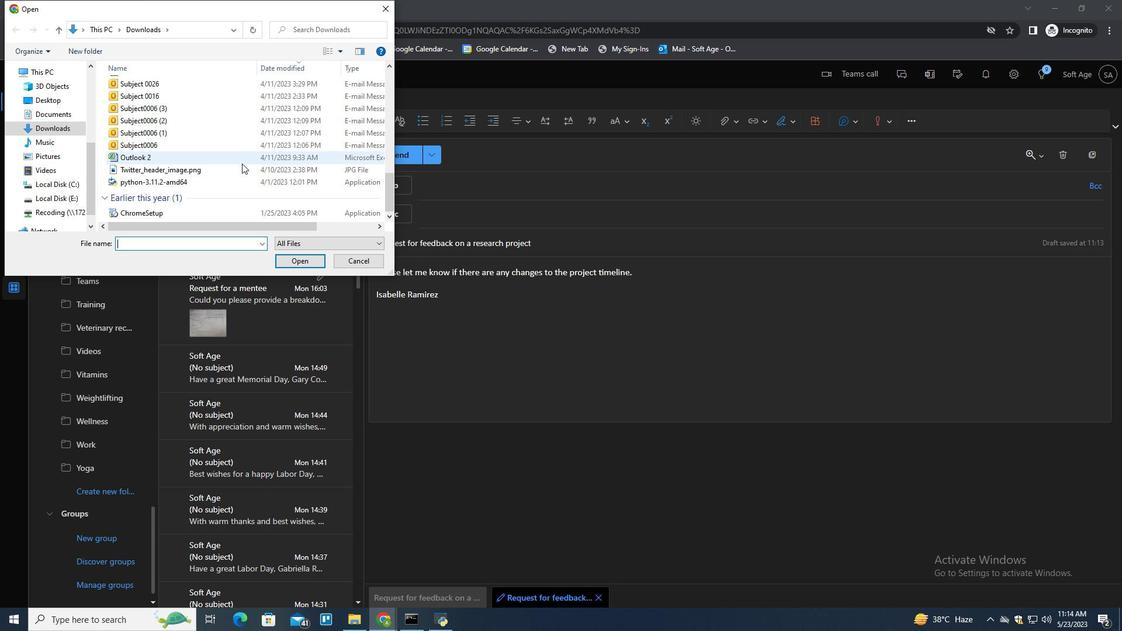 
Action: Mouse pressed left at (237, 165)
Screenshot: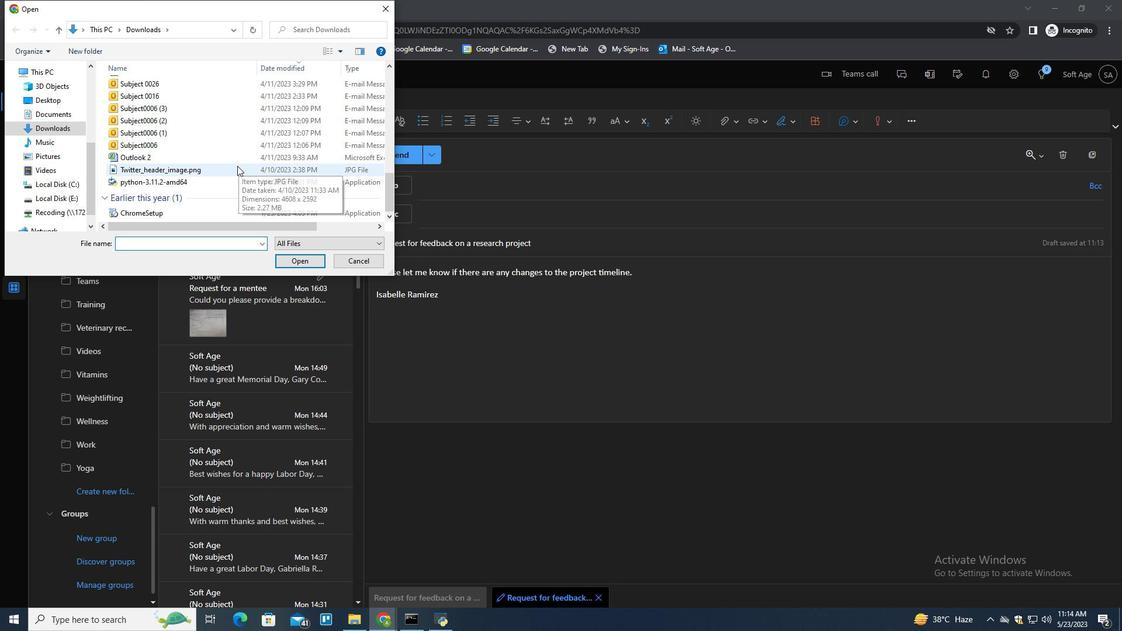 
Action: Key pressed <Key.f2><Key.shift>Email<Key.shift>+<Key.backspace><Key.shift>_ge<Key.backspace><Key.backspace>header<Key.shift>_image.jpg
Screenshot: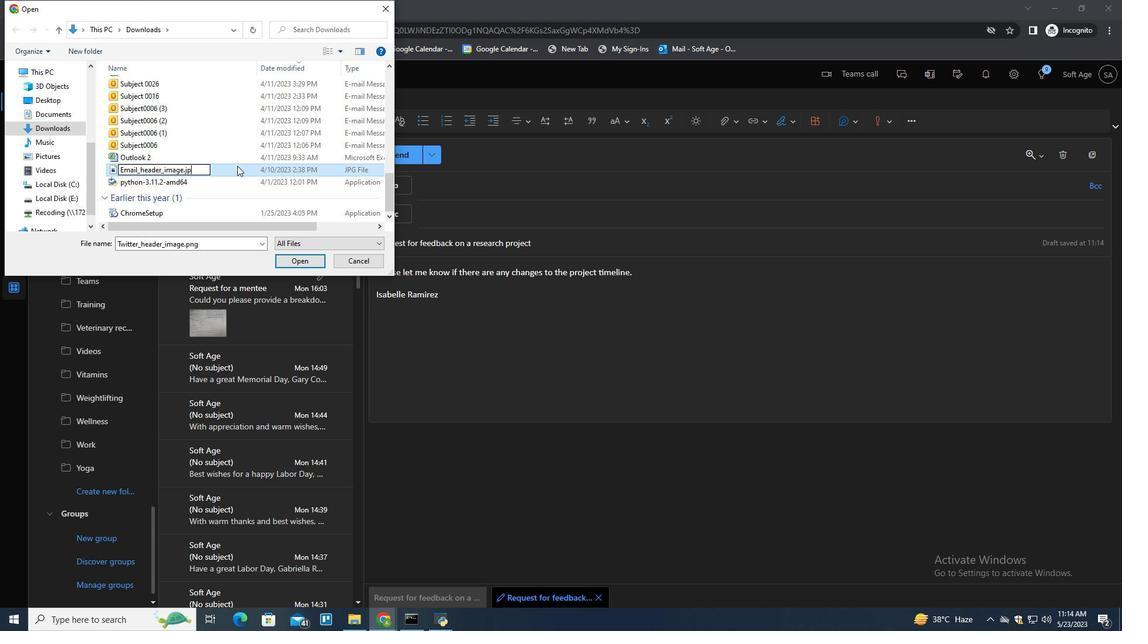 
Action: Mouse scrolled (237, 166) with delta (0, 0)
Screenshot: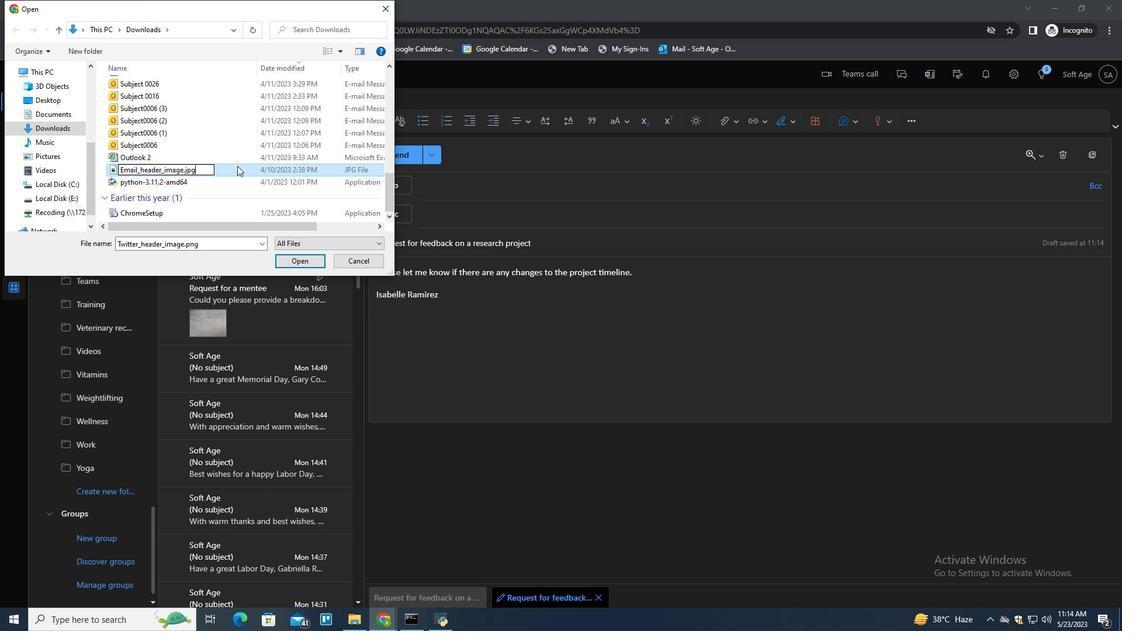 
Action: Mouse scrolled (237, 165) with delta (0, 0)
Screenshot: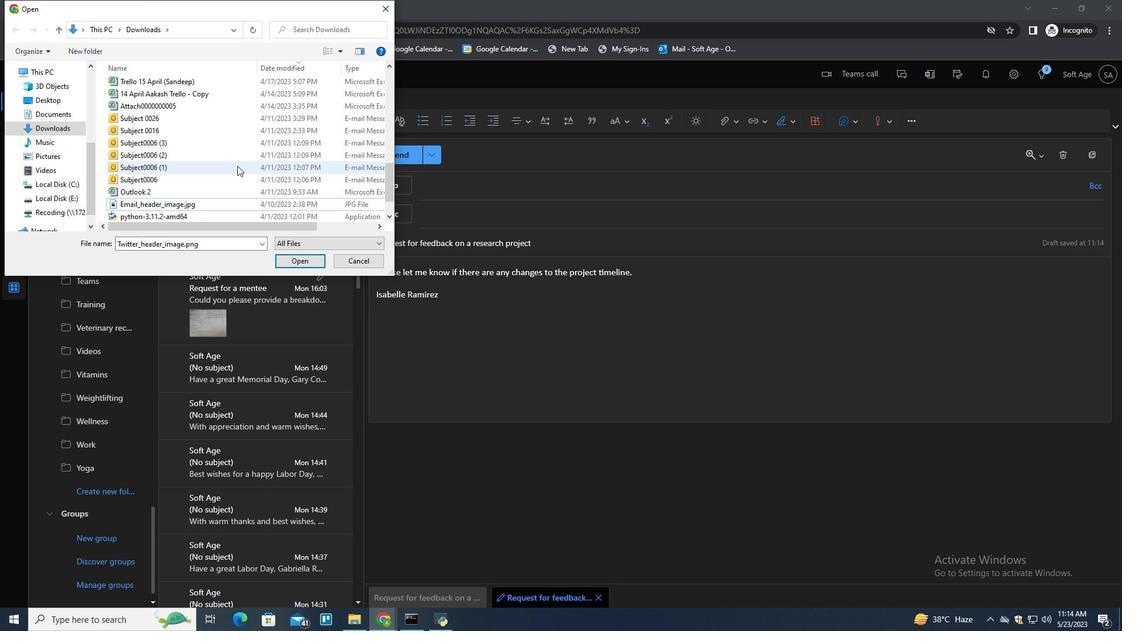 
Action: Mouse scrolled (237, 165) with delta (0, 0)
Screenshot: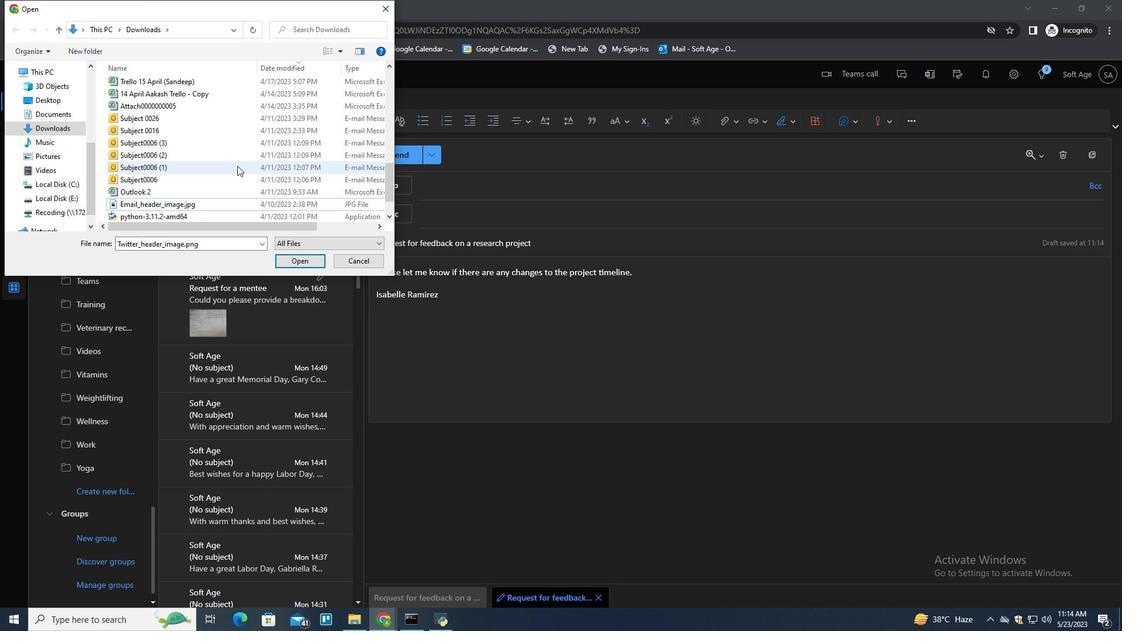 
Action: Mouse scrolled (237, 165) with delta (0, 0)
Screenshot: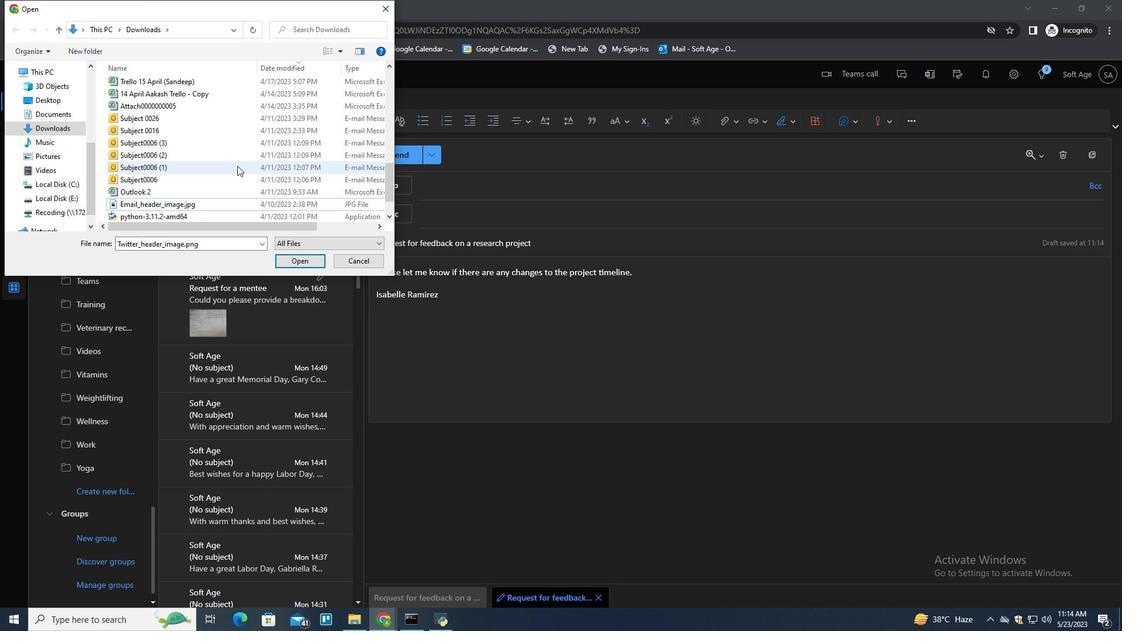 
Action: Mouse scrolled (237, 165) with delta (0, 0)
Screenshot: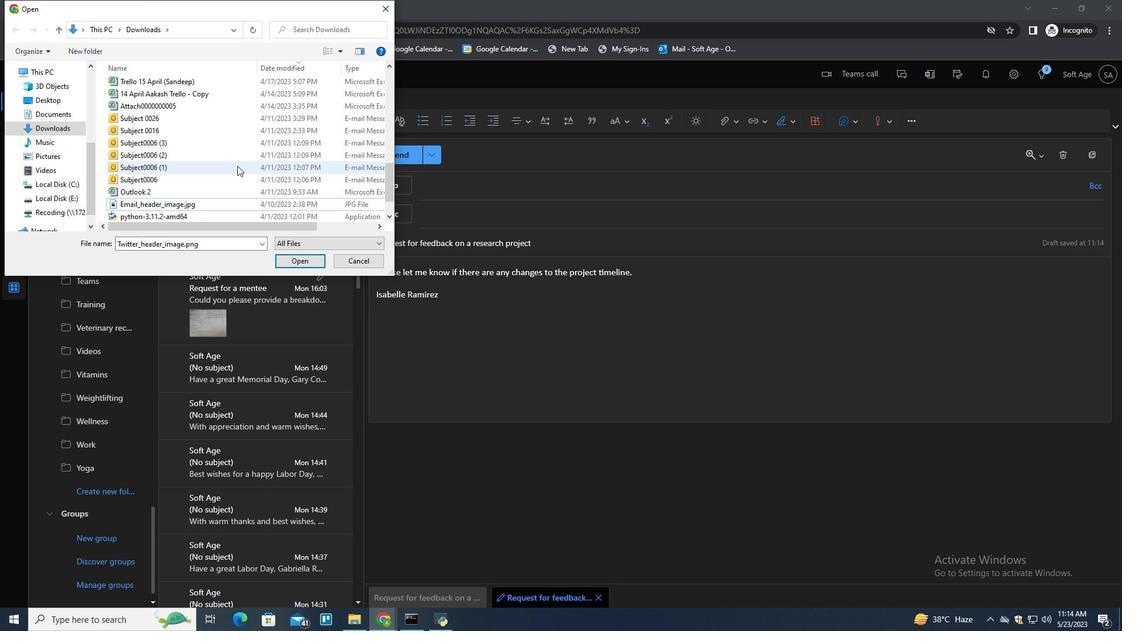 
Action: Mouse scrolled (237, 165) with delta (0, 0)
Screenshot: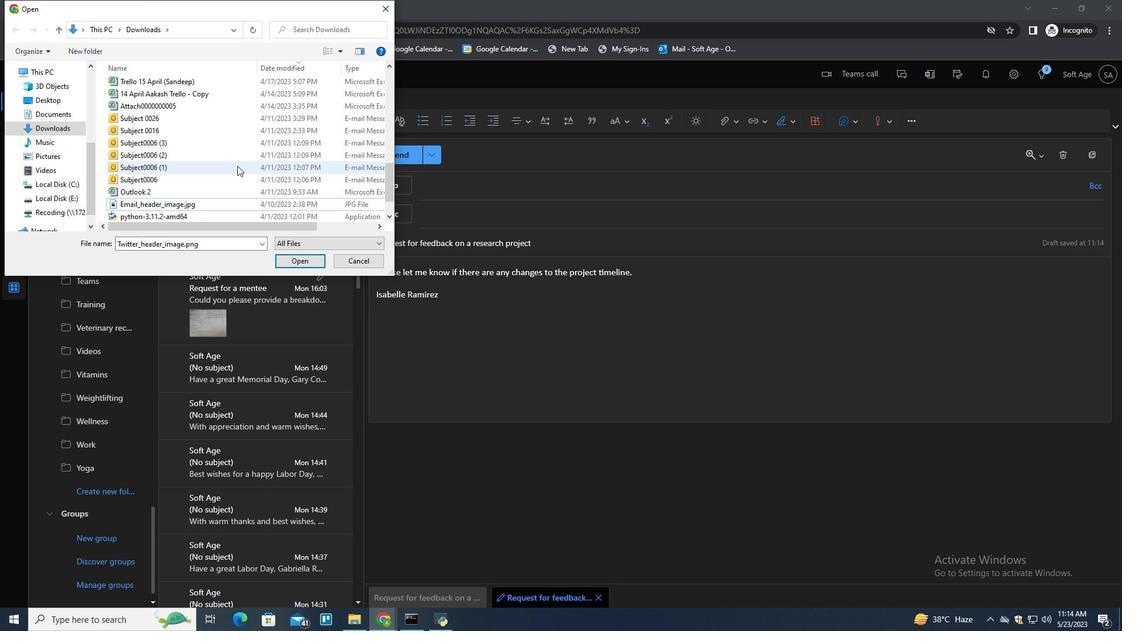 
Action: Mouse scrolled (237, 165) with delta (0, 0)
Screenshot: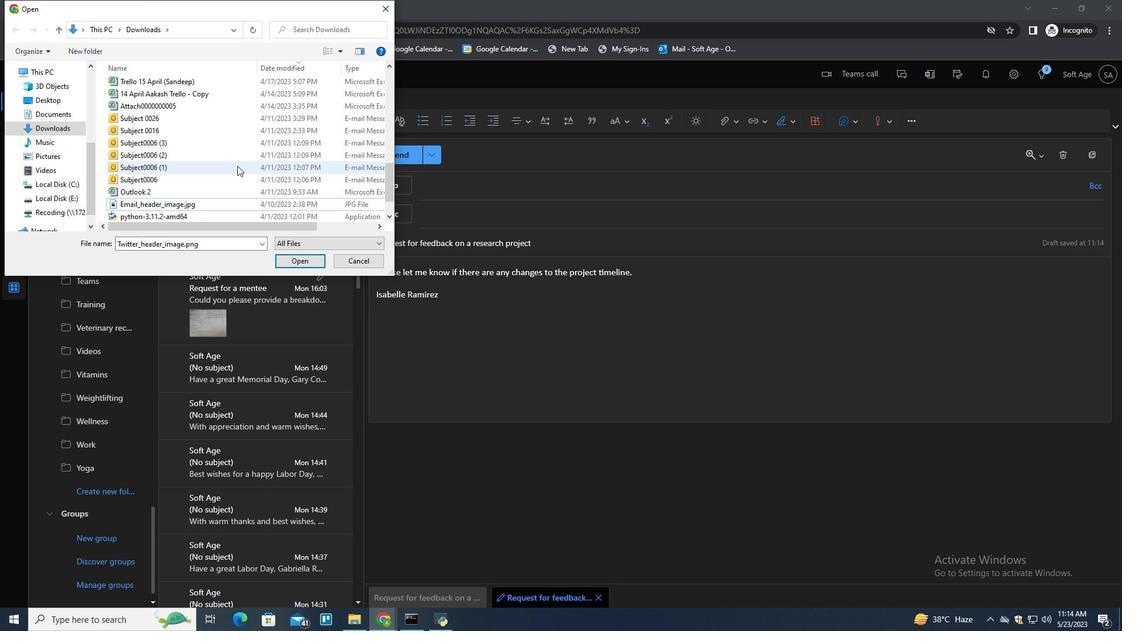 
Action: Mouse scrolled (237, 165) with delta (0, 0)
Screenshot: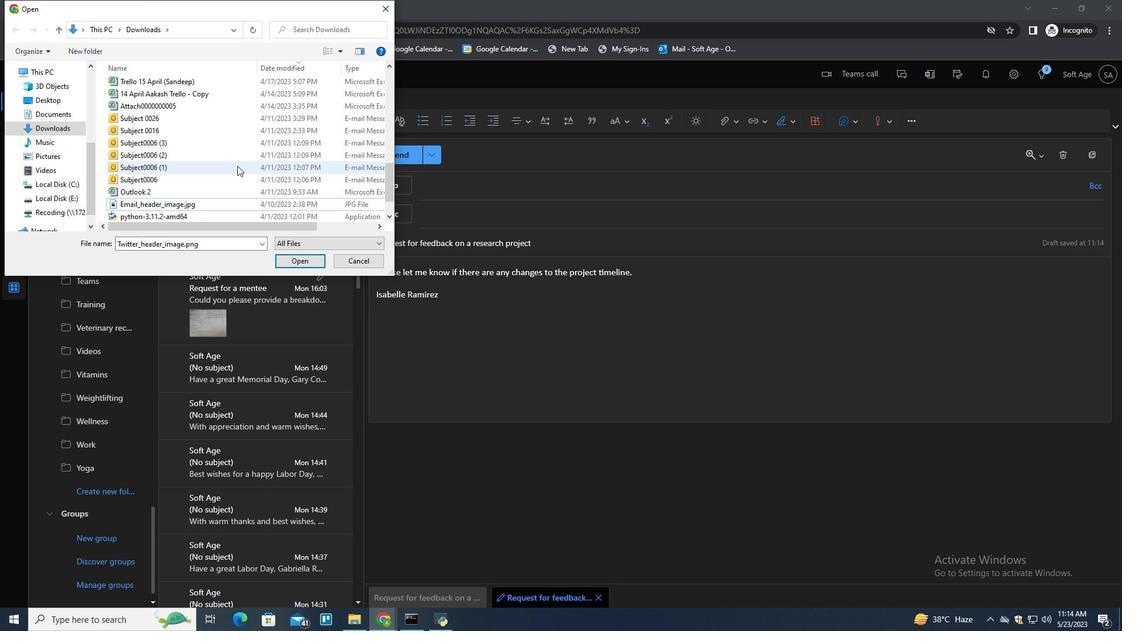 
Action: Mouse pressed left at (237, 165)
Screenshot: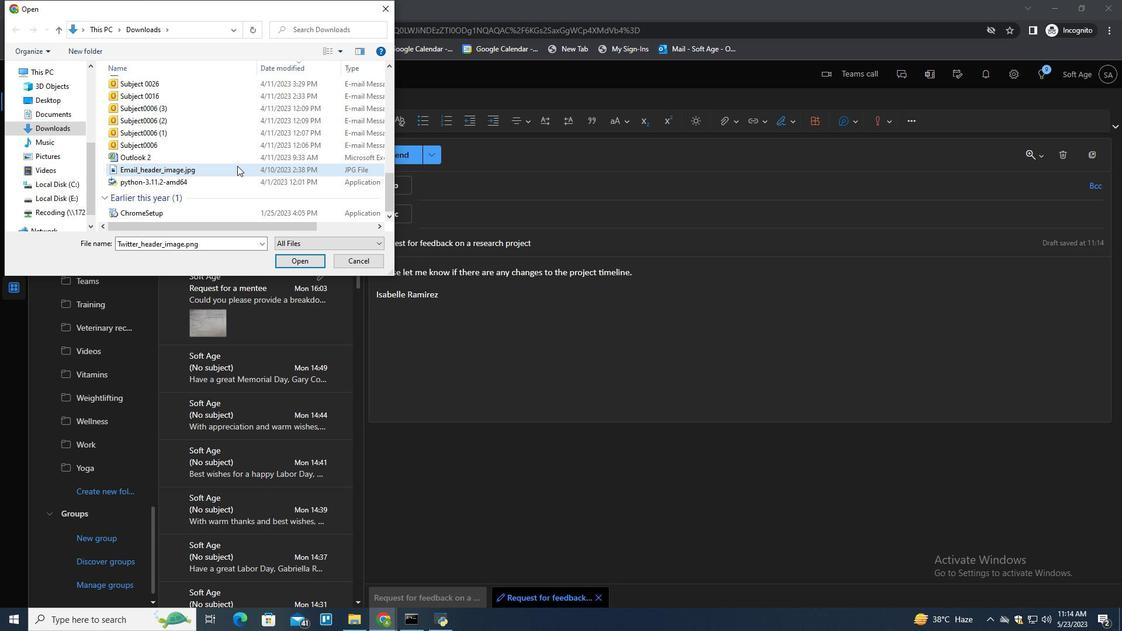
Action: Mouse moved to (298, 257)
Screenshot: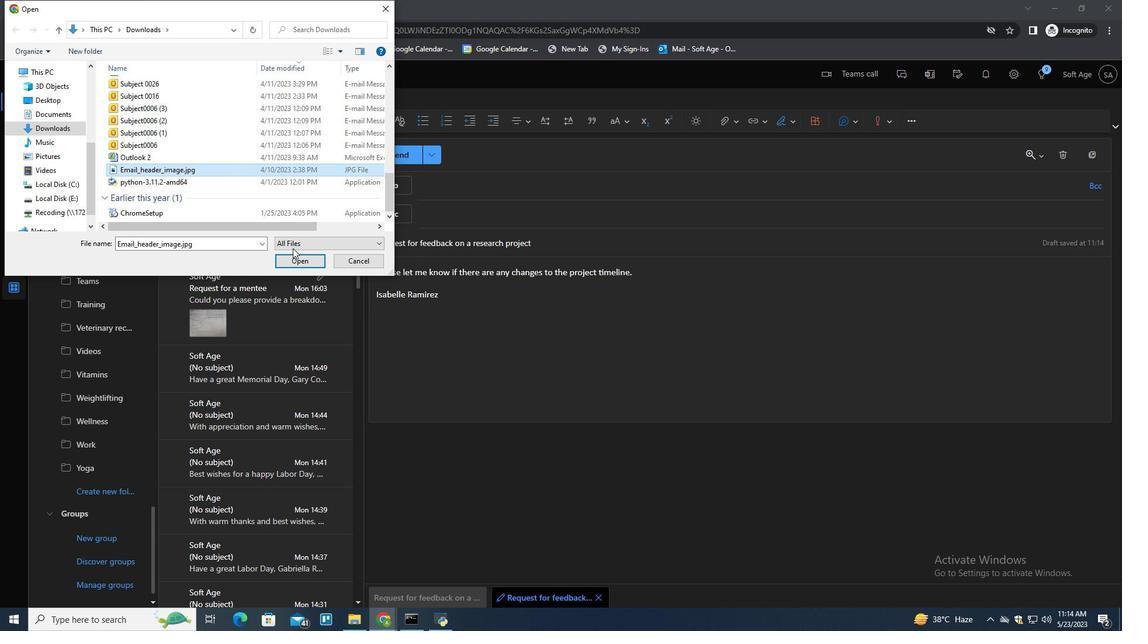 
Action: Mouse pressed left at (298, 257)
Screenshot: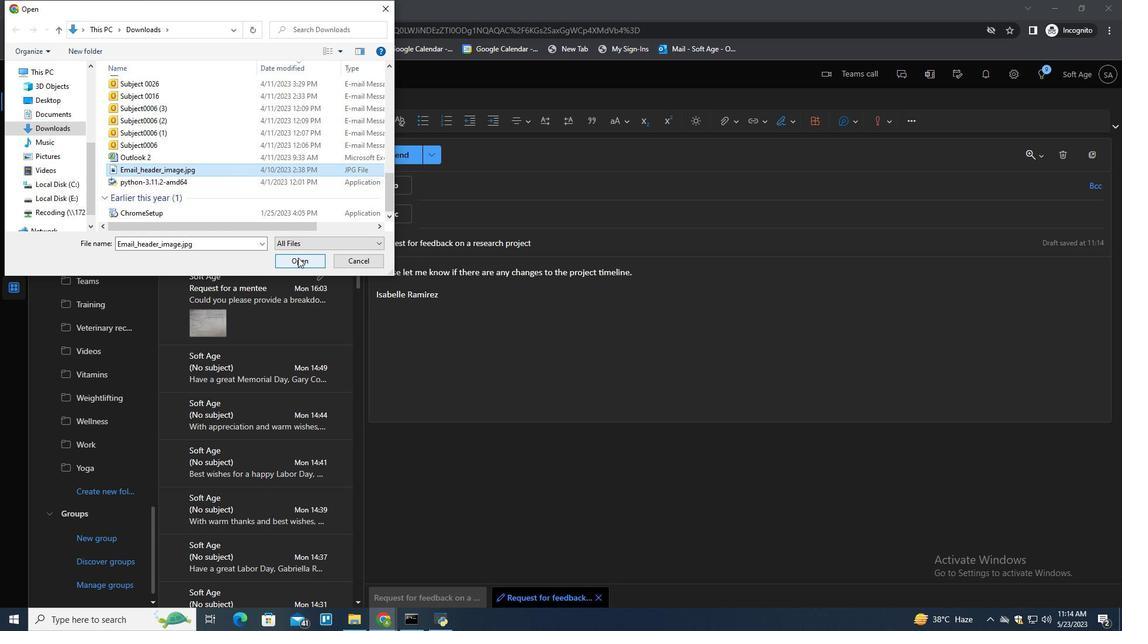 
Action: Mouse moved to (696, 402)
Screenshot: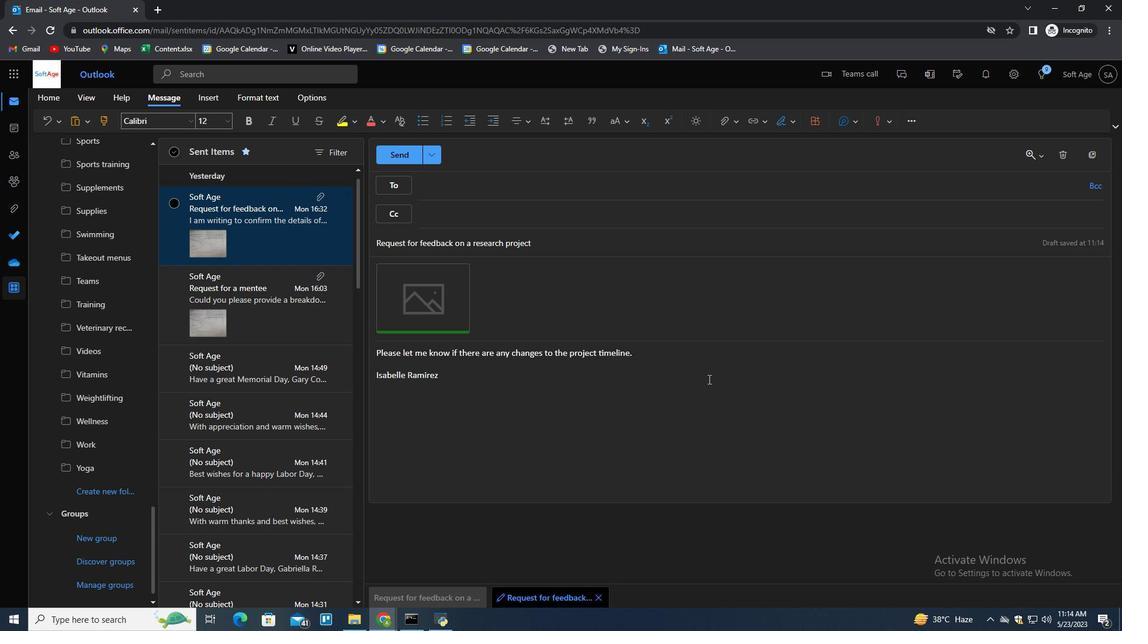 
Action: Mouse pressed left at (696, 402)
Screenshot: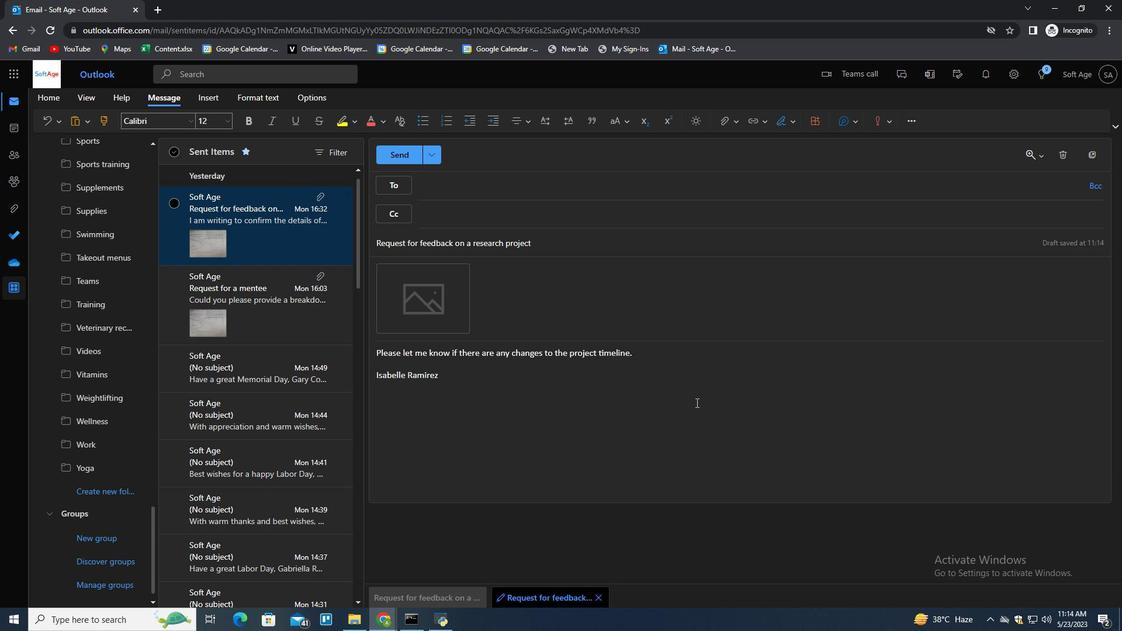 
Action: Mouse moved to (468, 191)
Screenshot: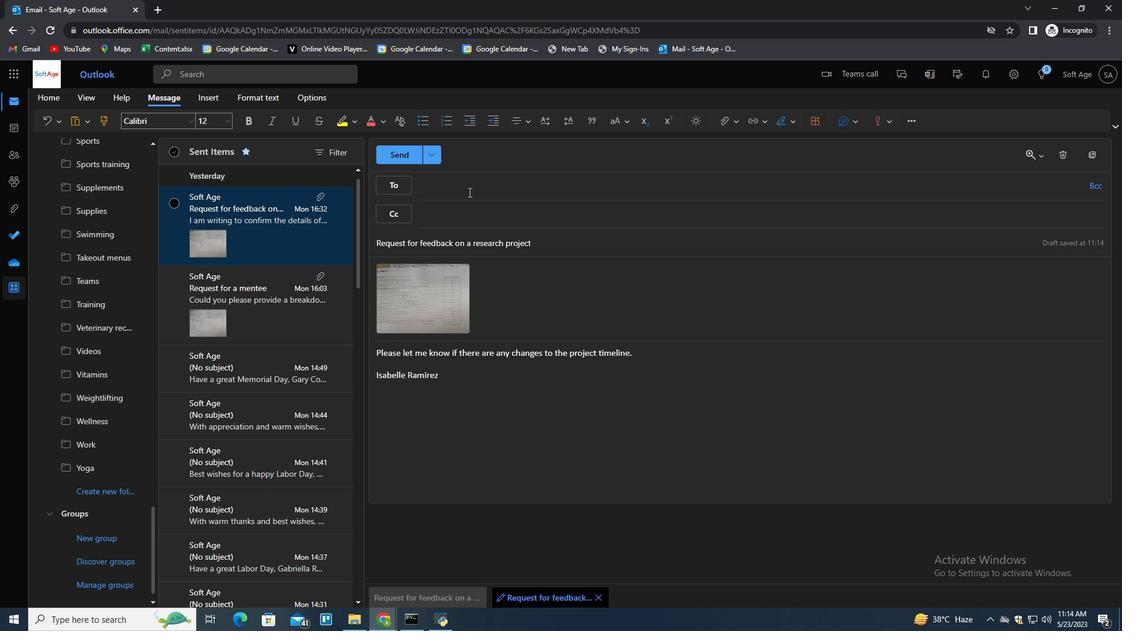 
Action: Mouse pressed left at (468, 191)
Screenshot: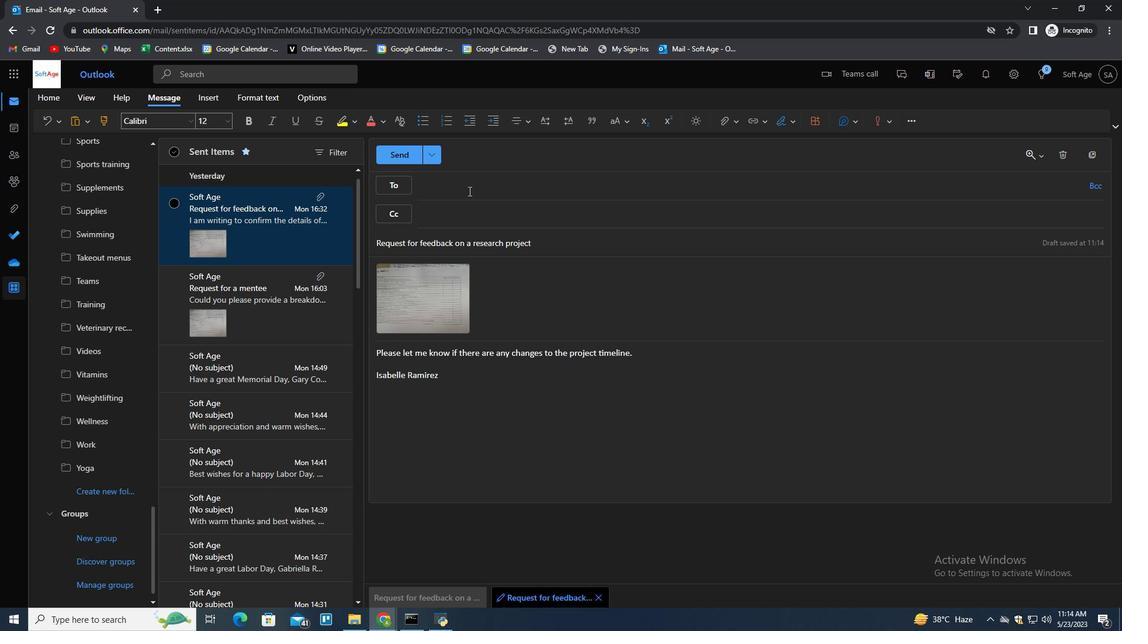 
Action: Key pressed sofa<Key.backspace>tage.4<Key.shift>@softage.net<Key.enter>
Screenshot: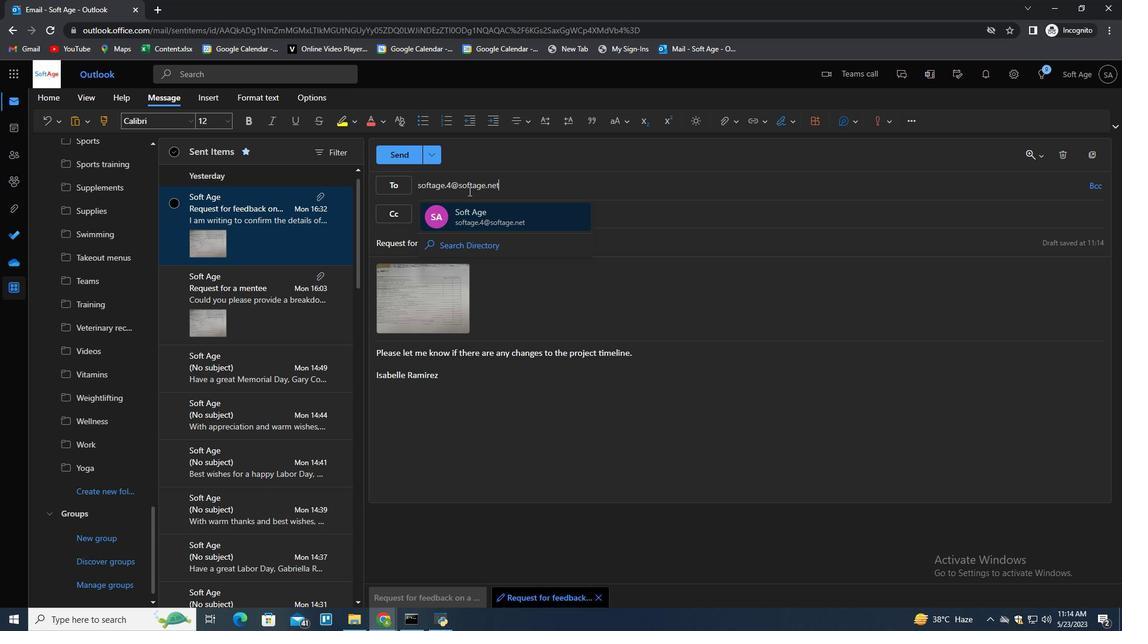 
Action: Mouse moved to (642, 360)
Screenshot: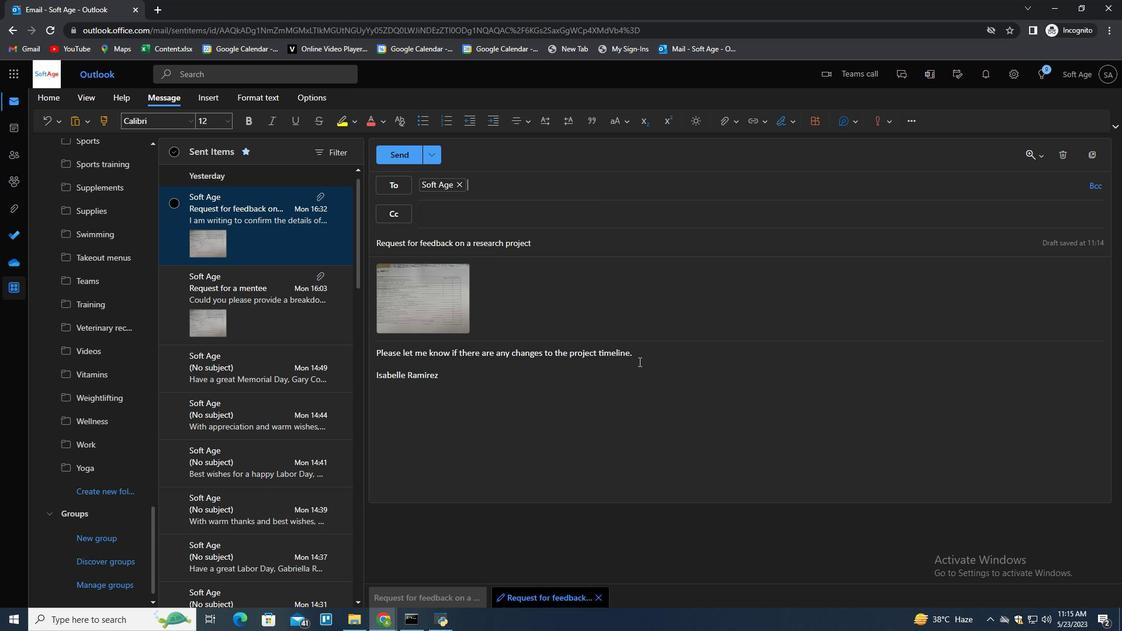 
Action: Mouse pressed left at (642, 360)
Screenshot: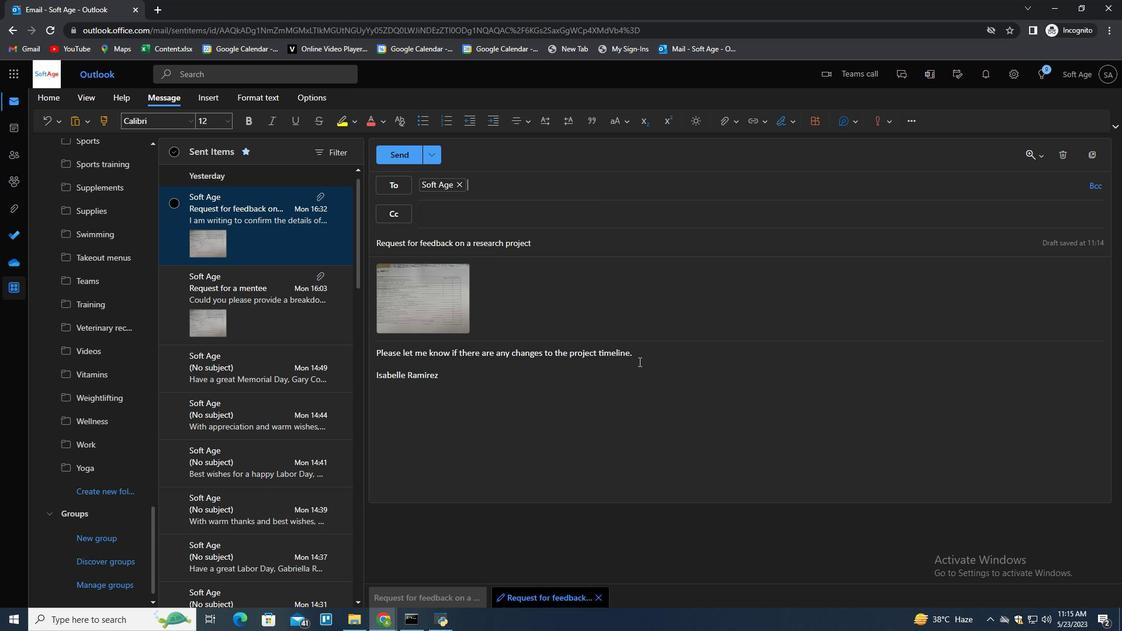 
Action: Key pressed <Key.enter>
Screenshot: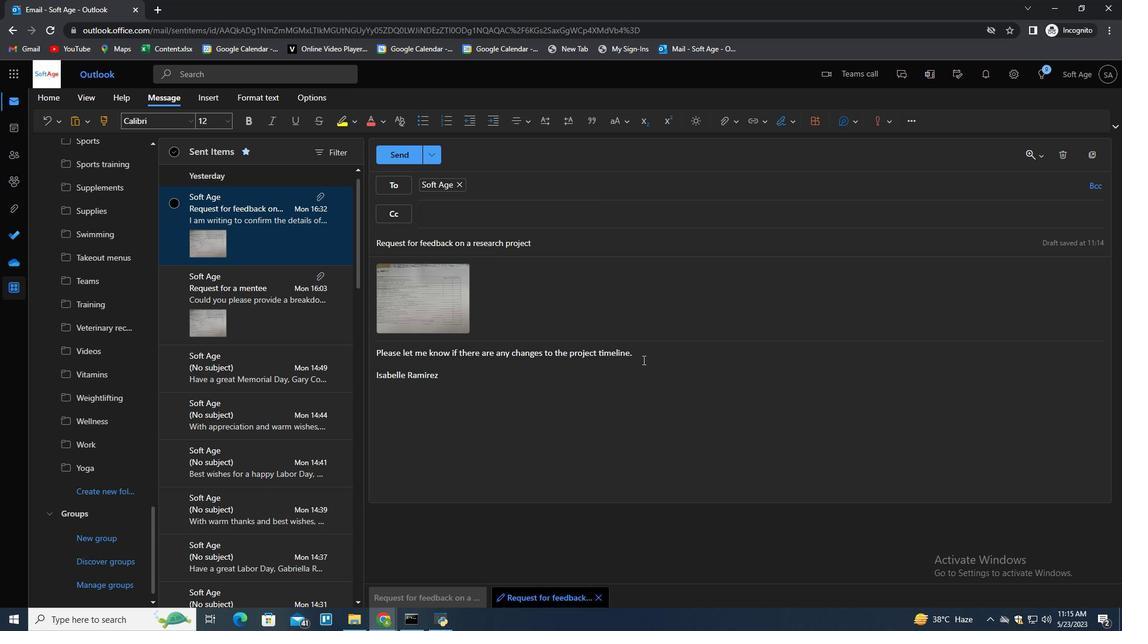 
Action: Mouse moved to (192, 311)
Screenshot: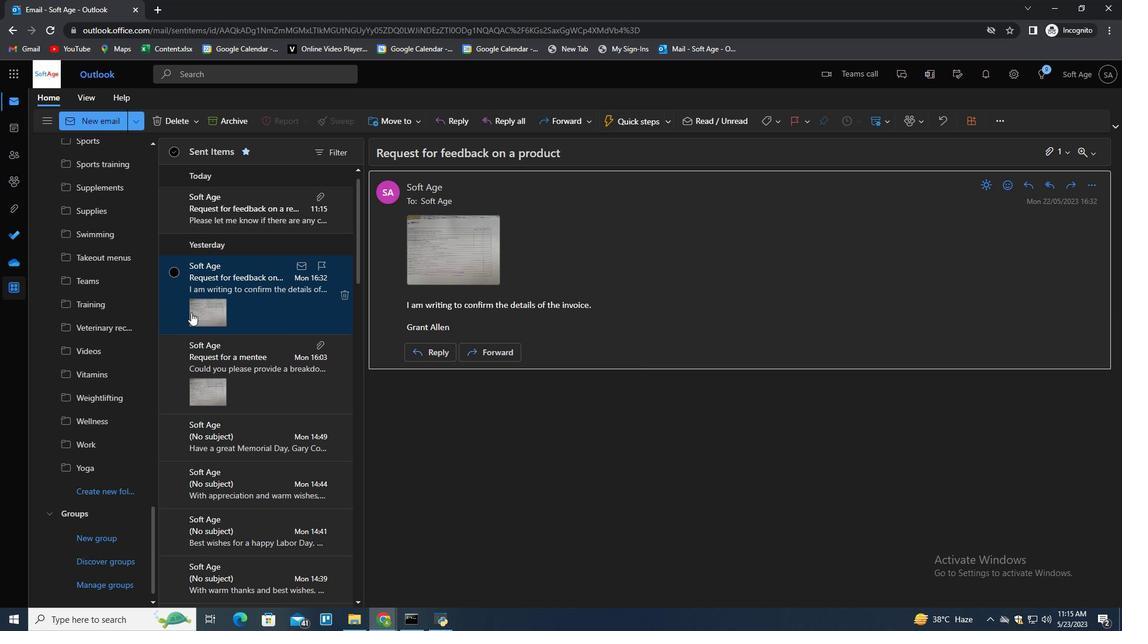 
Action: Mouse scrolled (192, 312) with delta (0, 0)
Screenshot: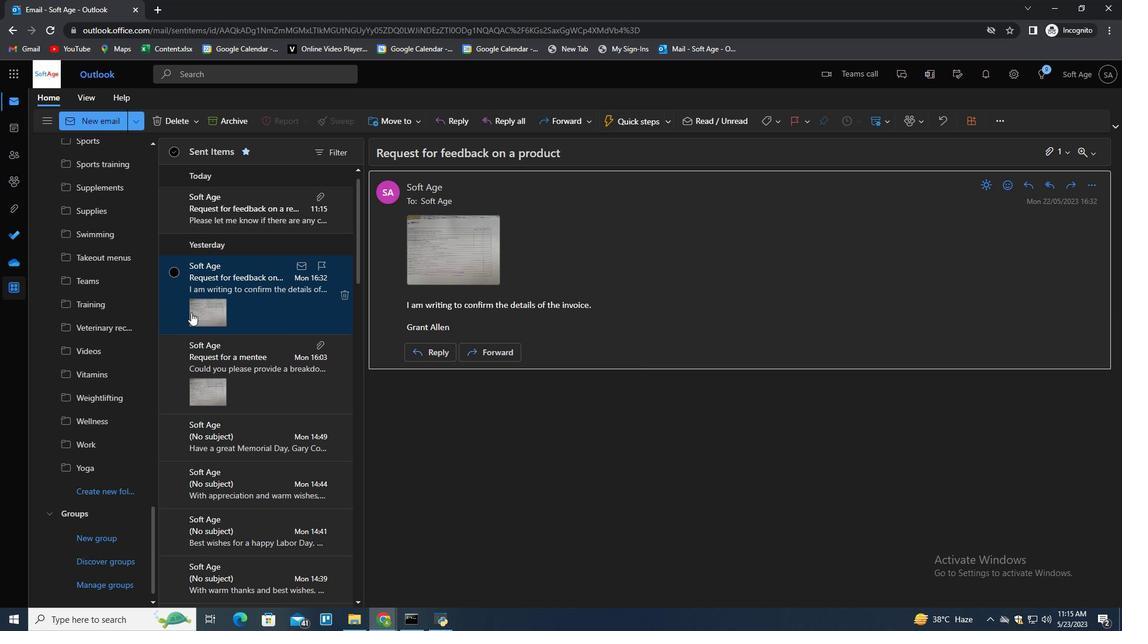 
Action: Mouse moved to (192, 310)
Screenshot: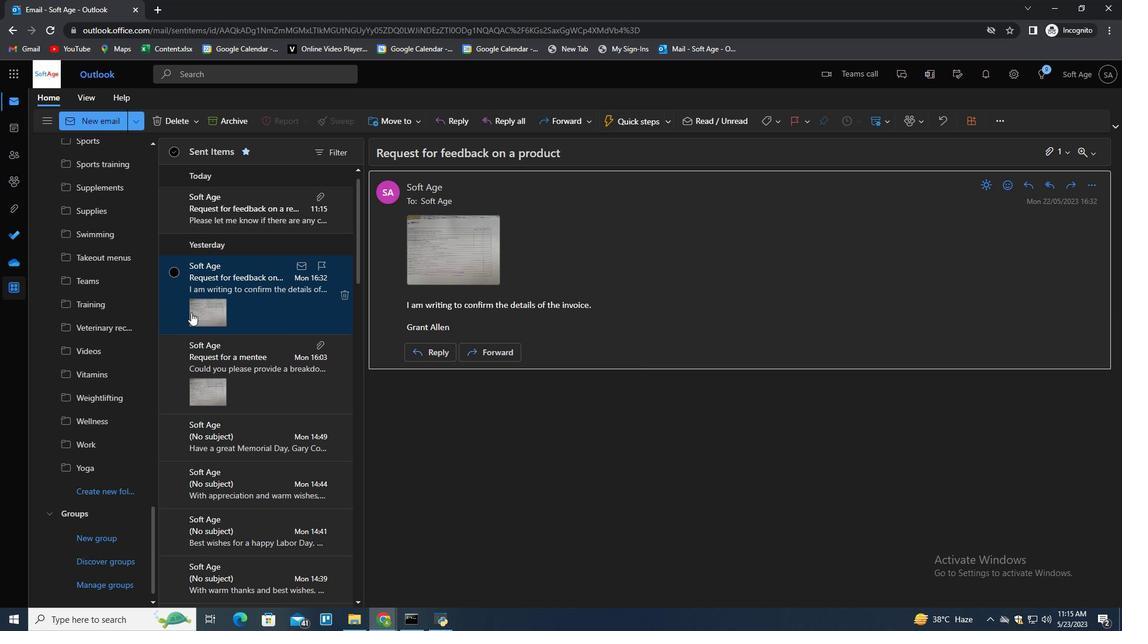 
Action: Mouse scrolled (192, 311) with delta (0, 0)
Screenshot: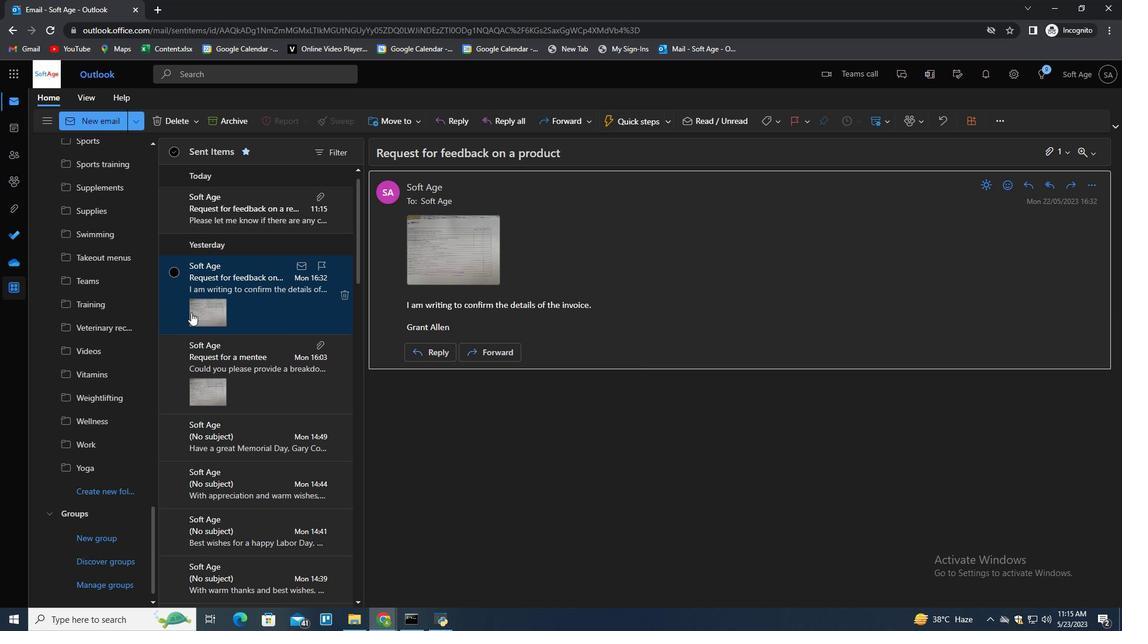
Action: Mouse scrolled (192, 311) with delta (0, 0)
Screenshot: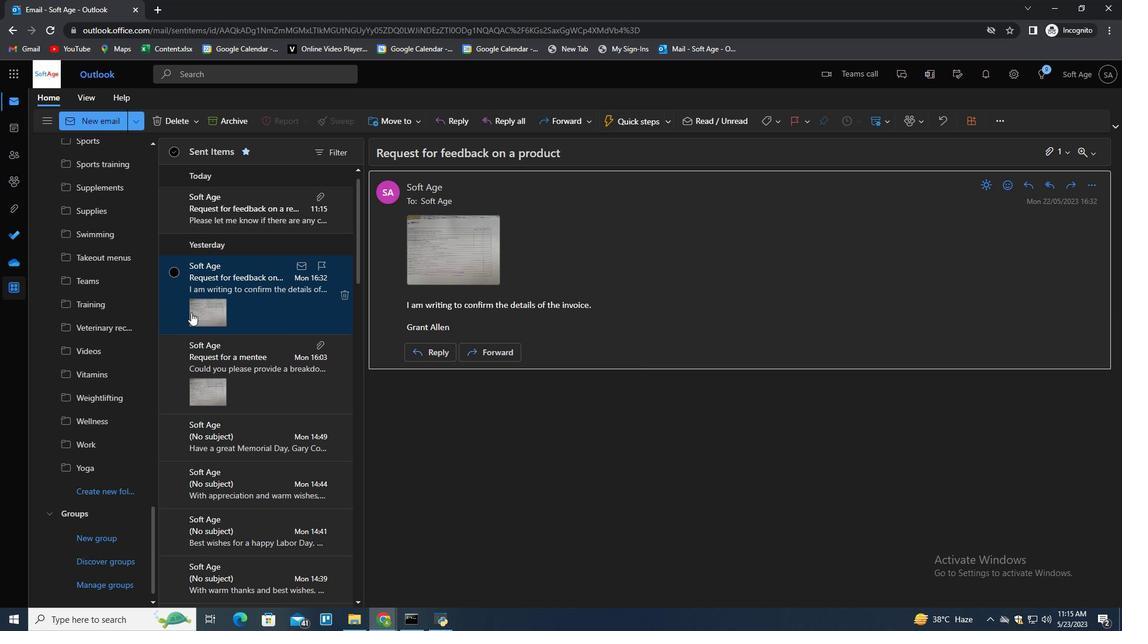 
Action: Mouse scrolled (192, 311) with delta (0, 0)
Screenshot: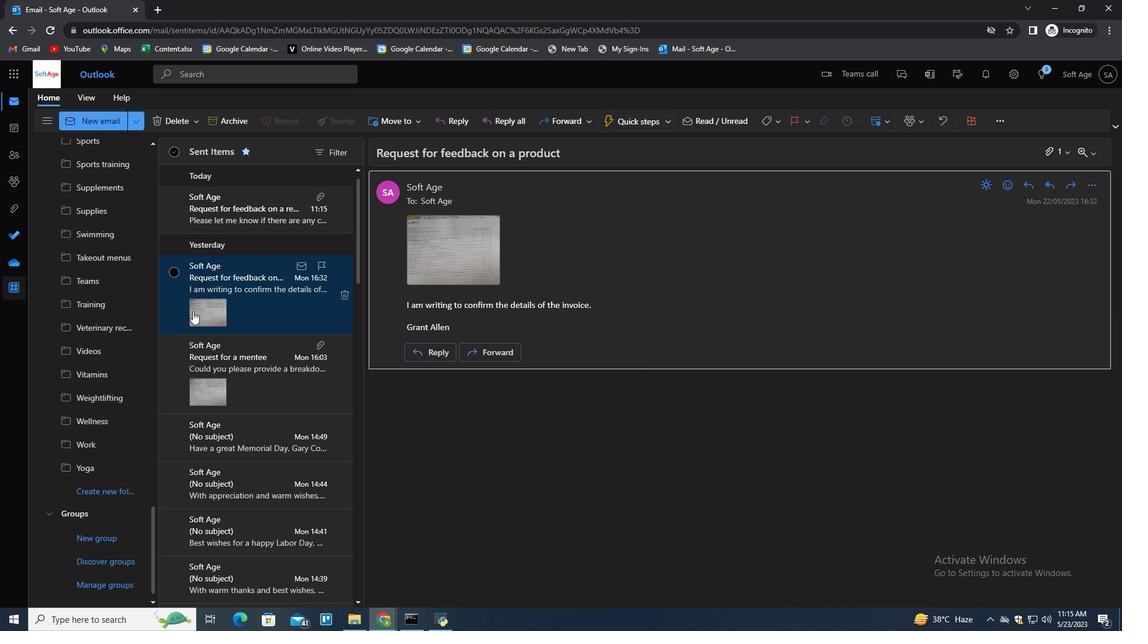 
Action: Mouse moved to (292, 346)
Screenshot: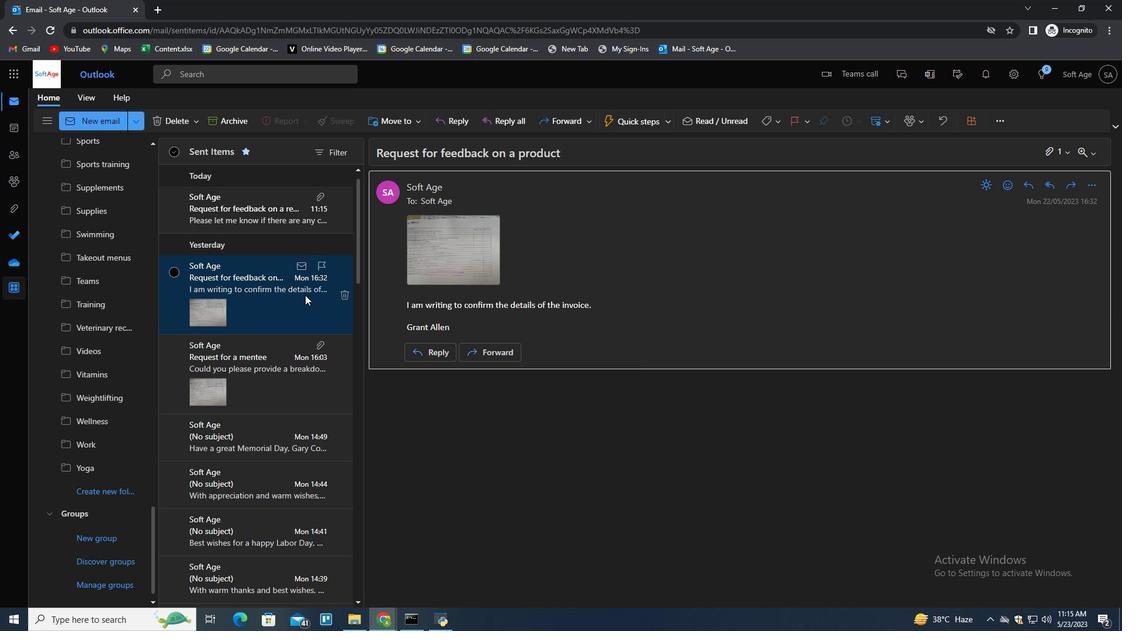 
Action: Mouse scrolled (292, 347) with delta (0, 0)
Screenshot: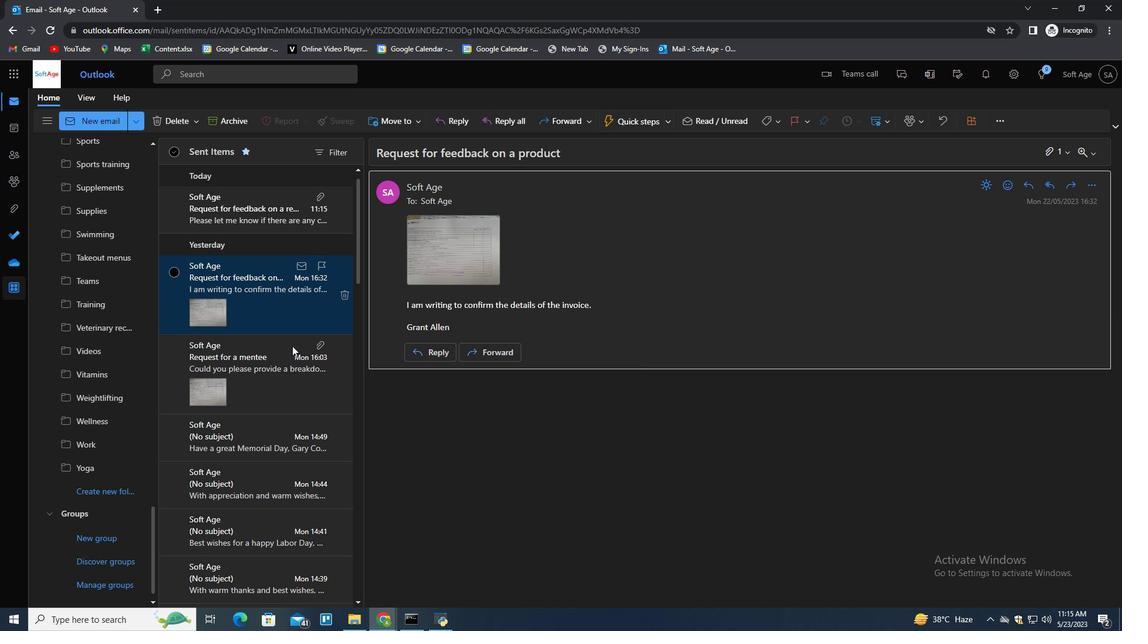 
Action: Mouse scrolled (292, 347) with delta (0, 0)
Screenshot: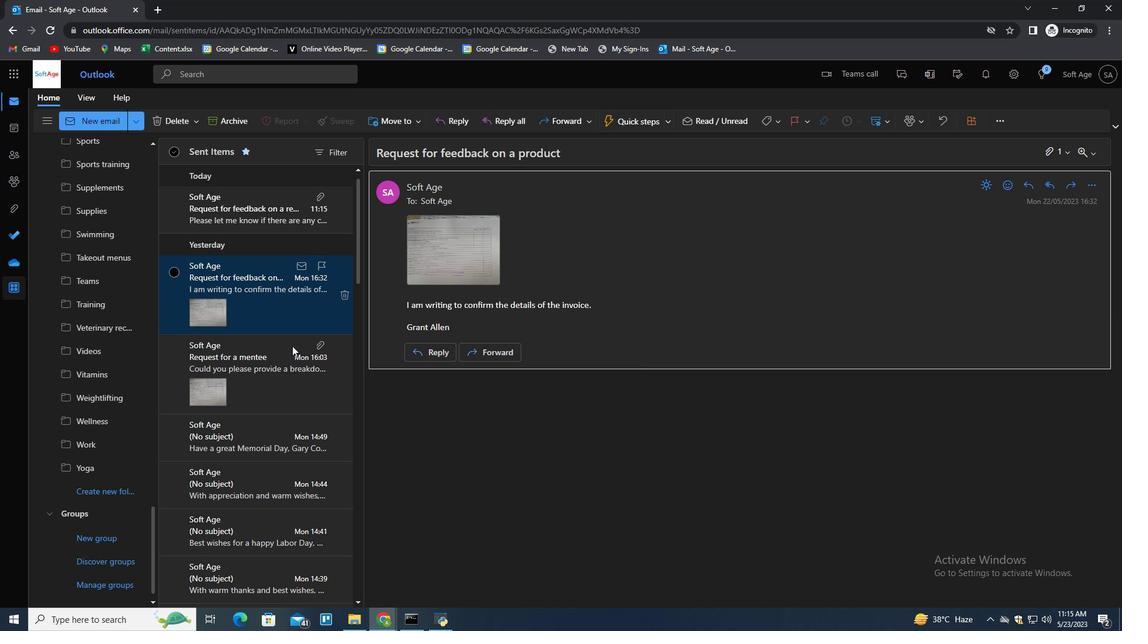 
Action: Mouse scrolled (292, 347) with delta (0, 0)
Screenshot: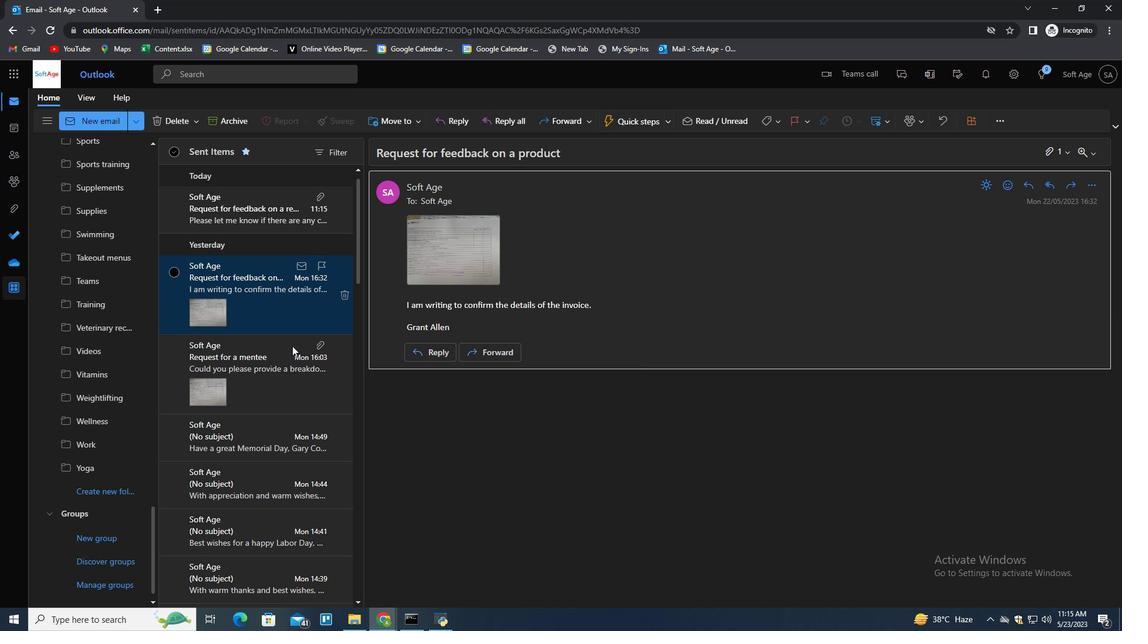 
Action: Mouse scrolled (292, 347) with delta (0, 0)
Screenshot: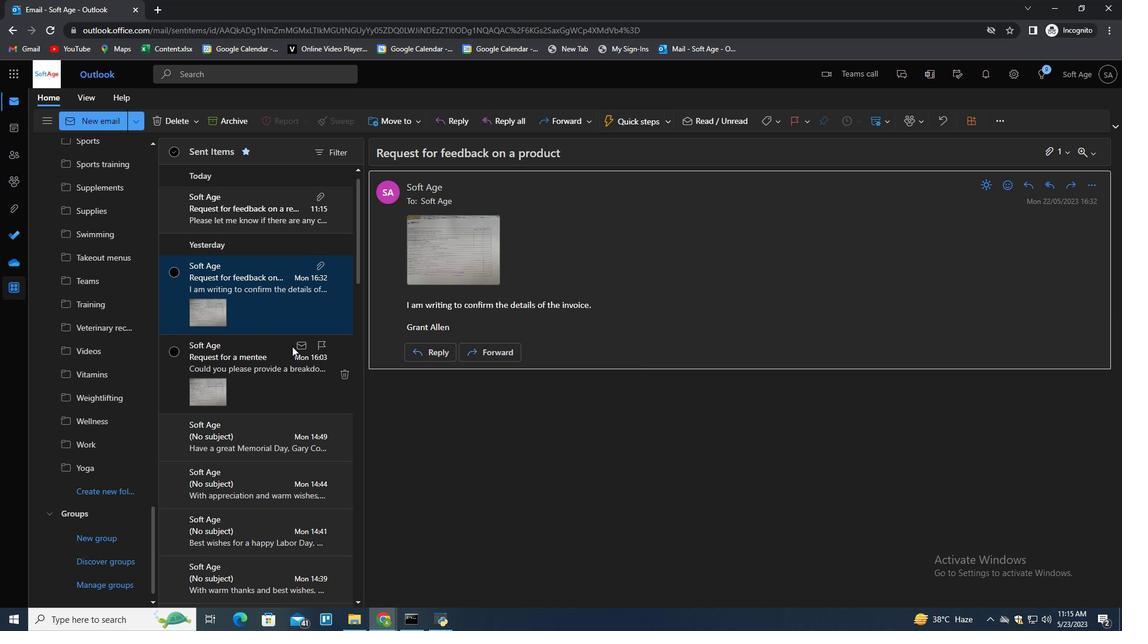 
Action: Mouse moved to (246, 222)
Screenshot: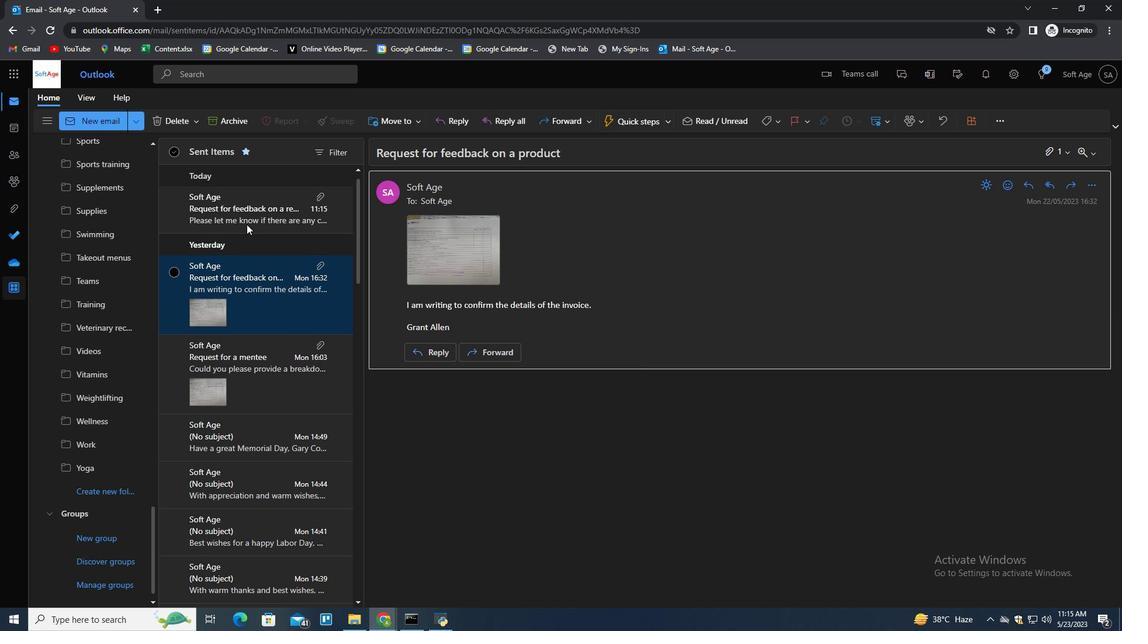 
Action: Mouse pressed right at (246, 222)
Screenshot: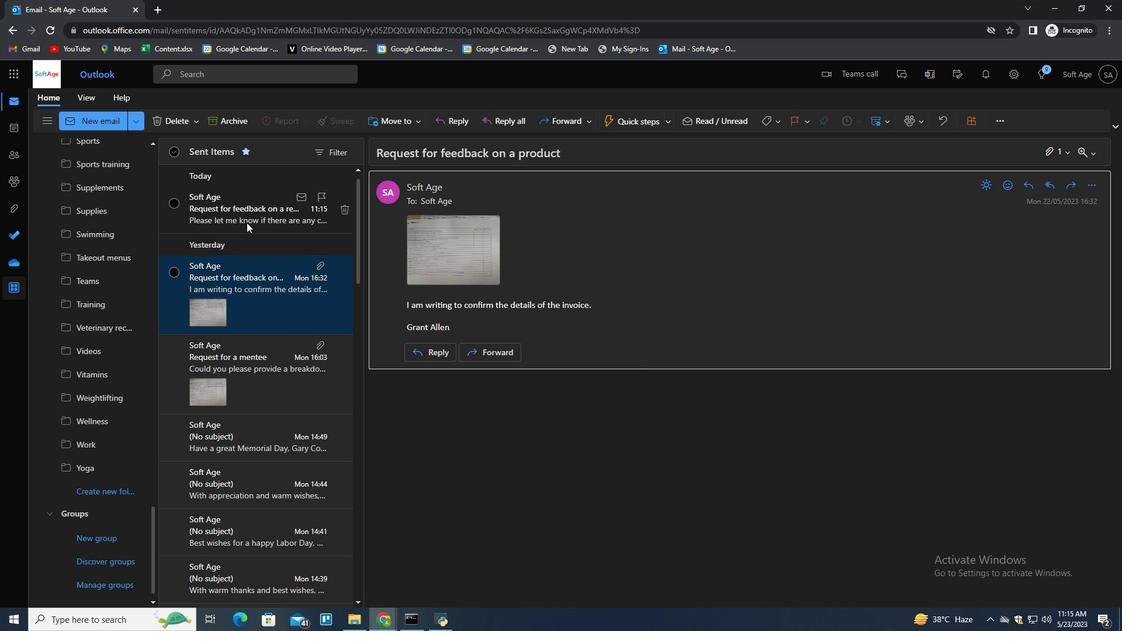 
Action: Mouse moved to (282, 271)
Screenshot: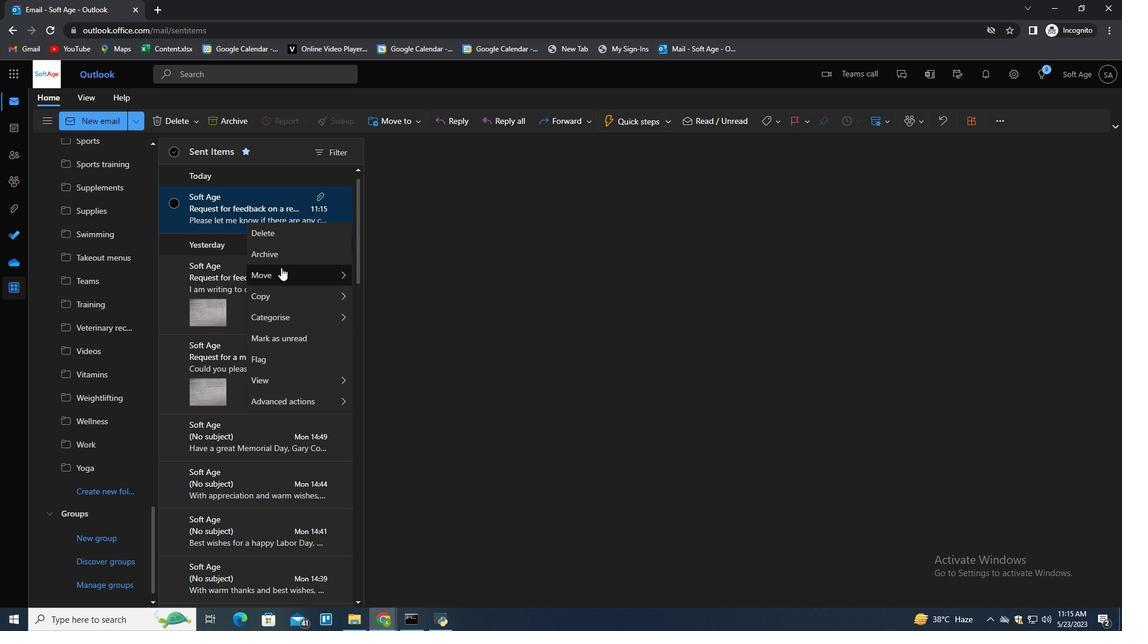 
Action: Mouse pressed left at (282, 271)
Screenshot: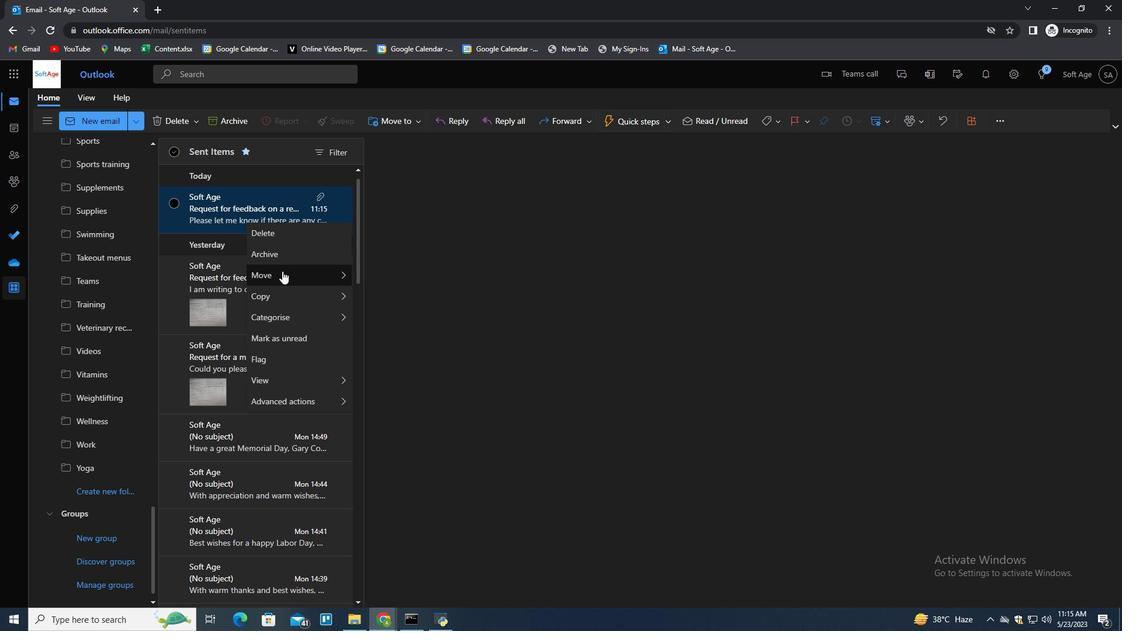 
Action: Mouse moved to (400, 267)
Screenshot: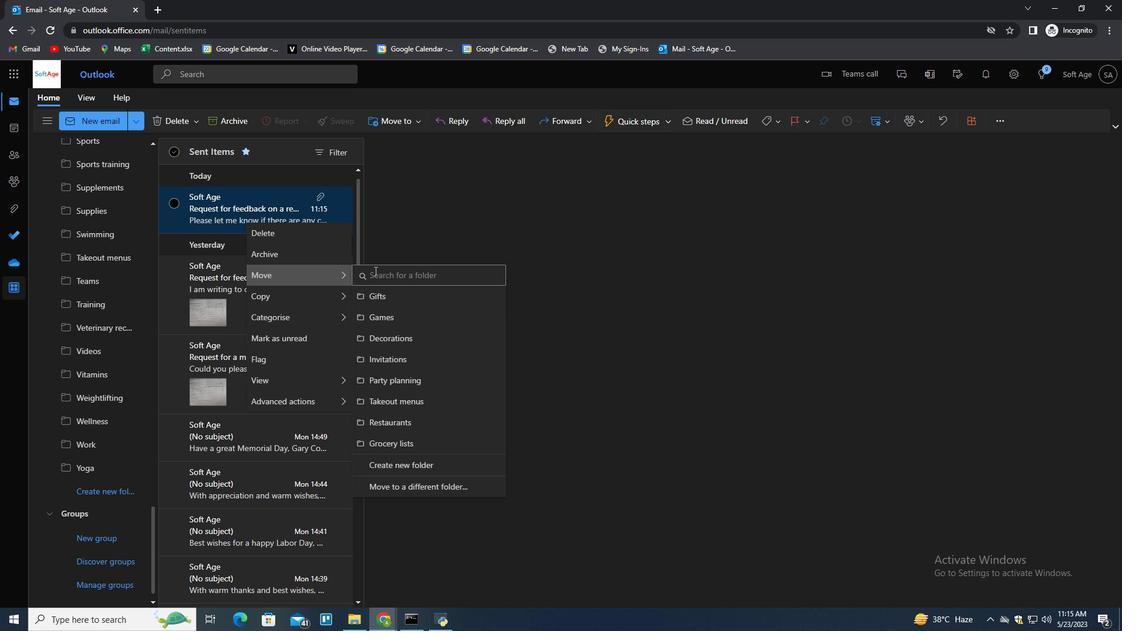 
Action: Mouse pressed left at (400, 267)
Screenshot: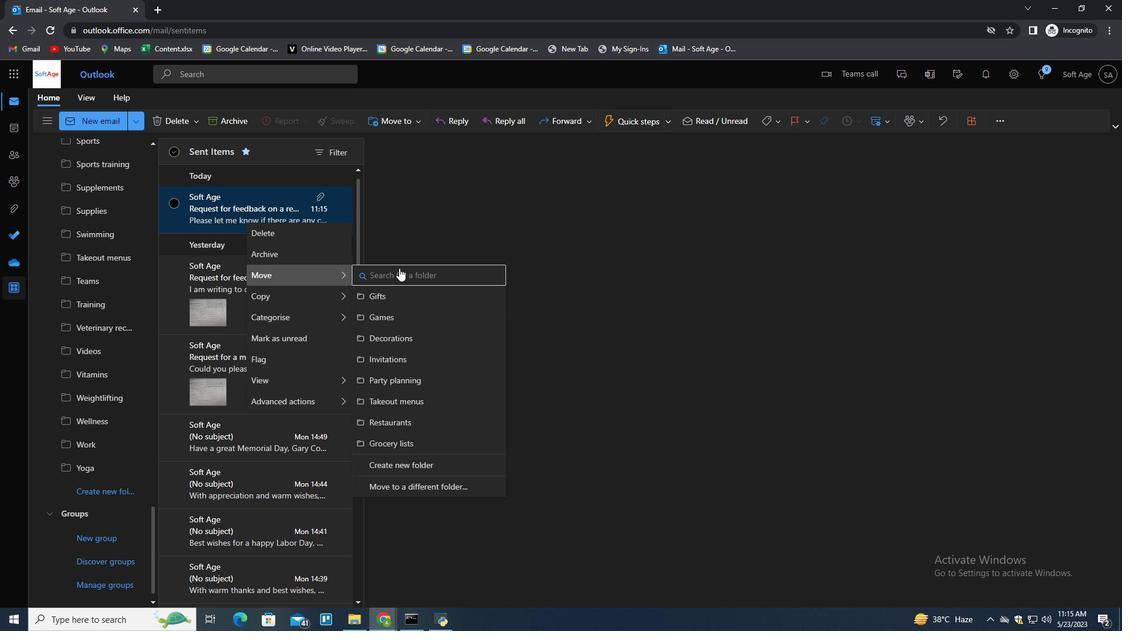 
Action: Mouse moved to (403, 274)
Screenshot: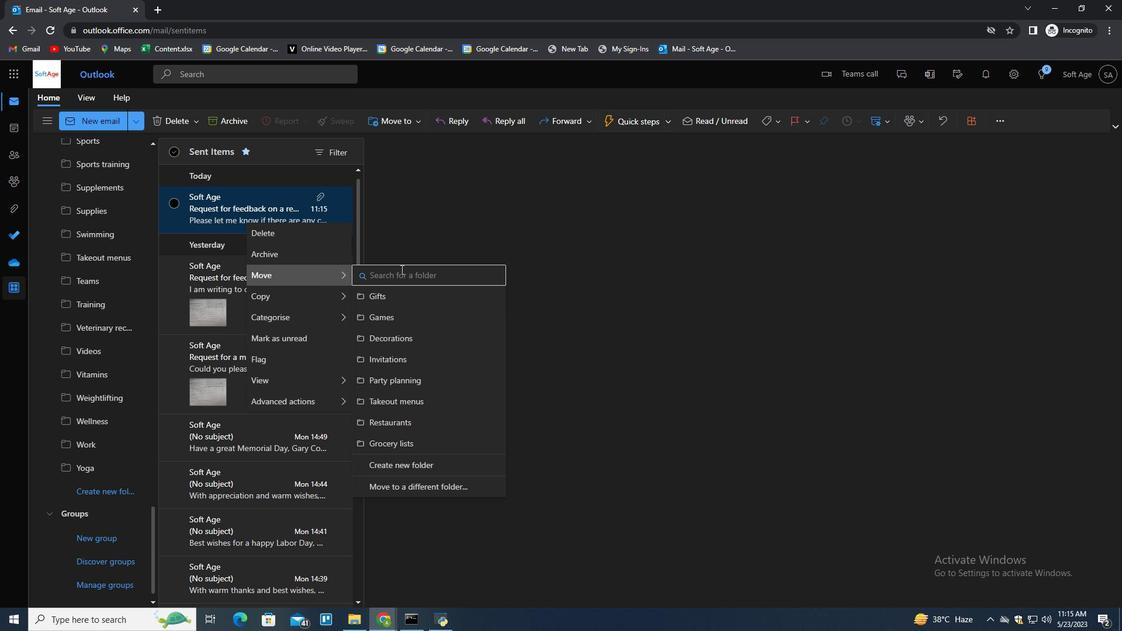 
Action: Mouse pressed left at (403, 274)
Screenshot: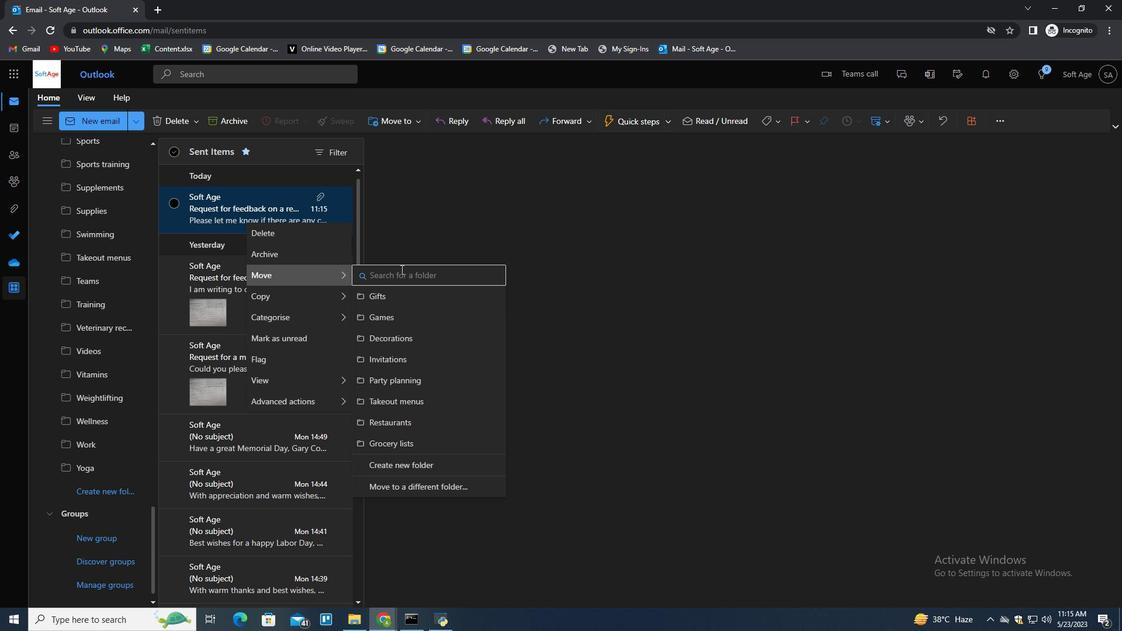 
Action: Key pressed <Key.shift>Holiday<Key.space>cards<Key.down><Key.enter>
Screenshot: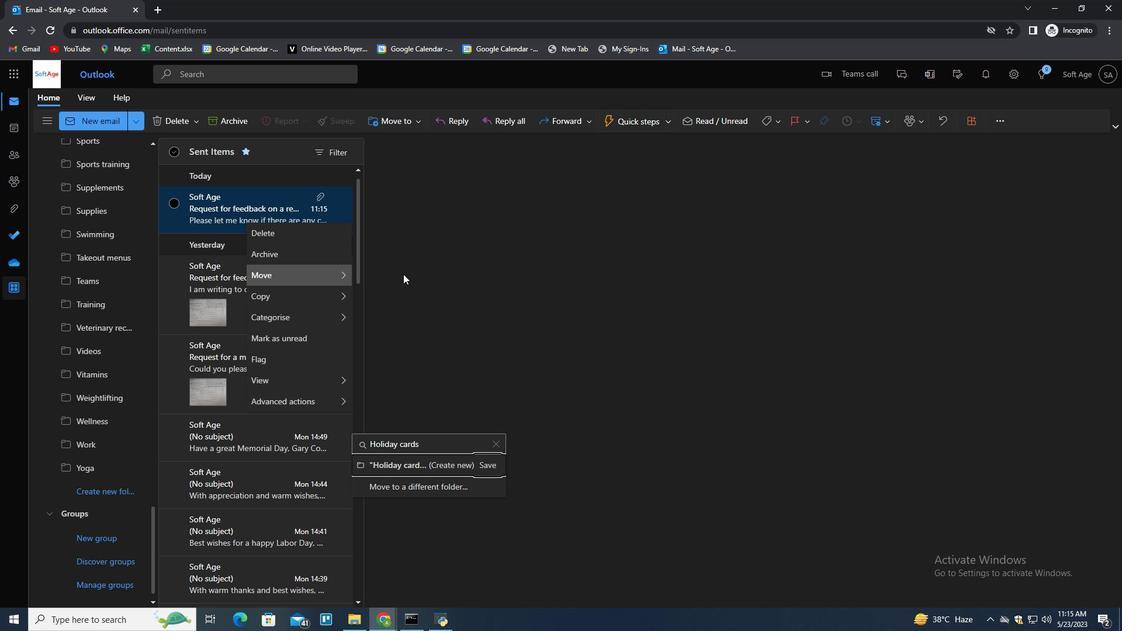 
